 Task: Create "Repository Insights" reports for analytics.
Action: Mouse moved to (867, 58)
Screenshot: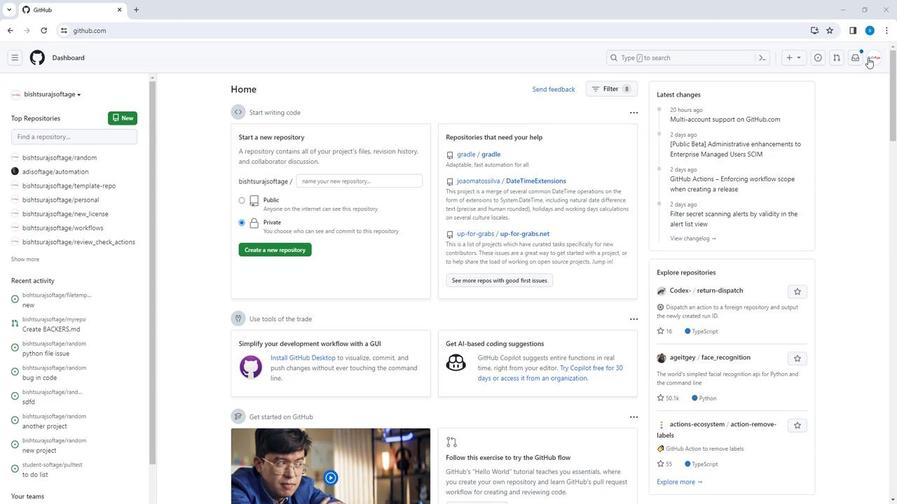 
Action: Mouse pressed left at (867, 58)
Screenshot: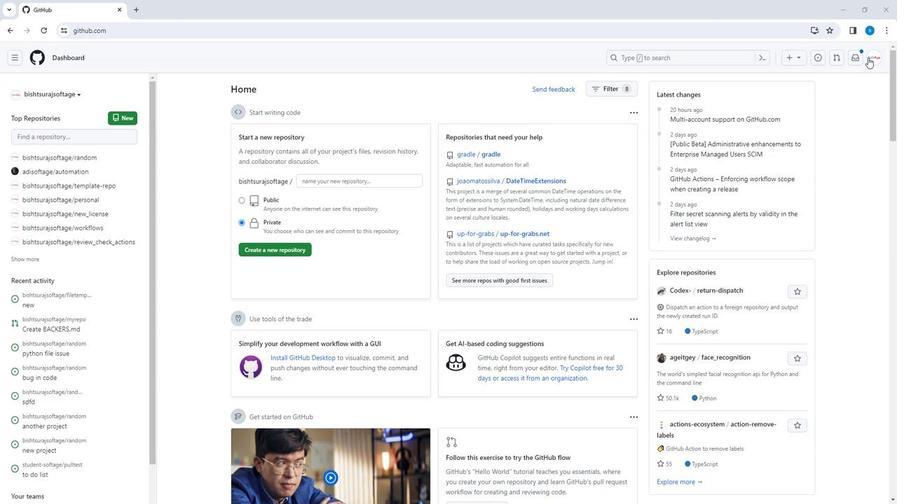 
Action: Mouse moved to (818, 143)
Screenshot: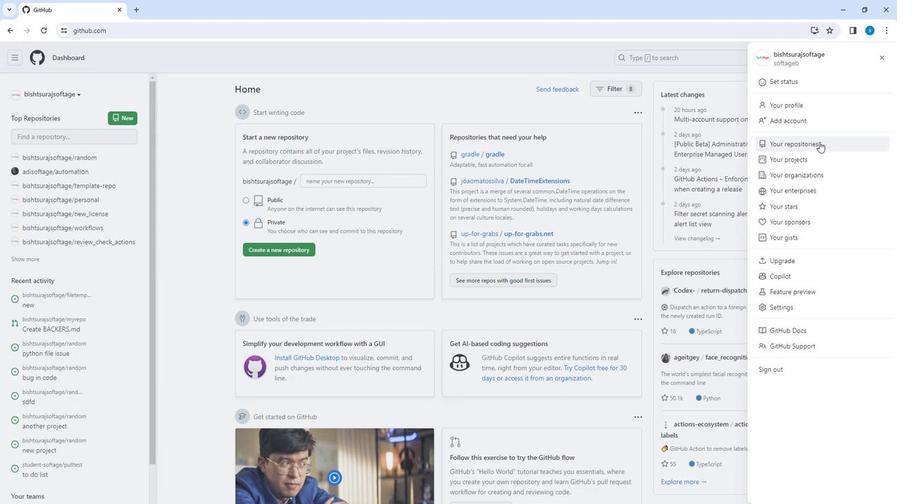 
Action: Mouse pressed left at (818, 143)
Screenshot: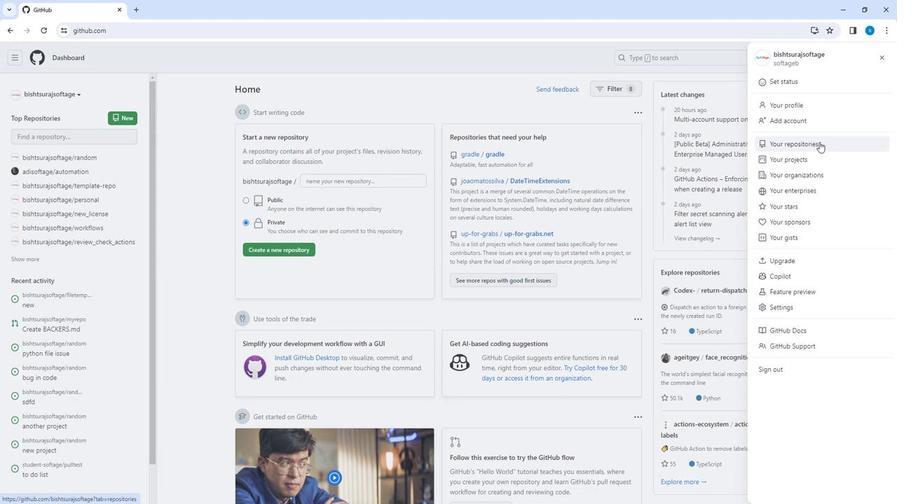 
Action: Mouse moved to (751, 279)
Screenshot: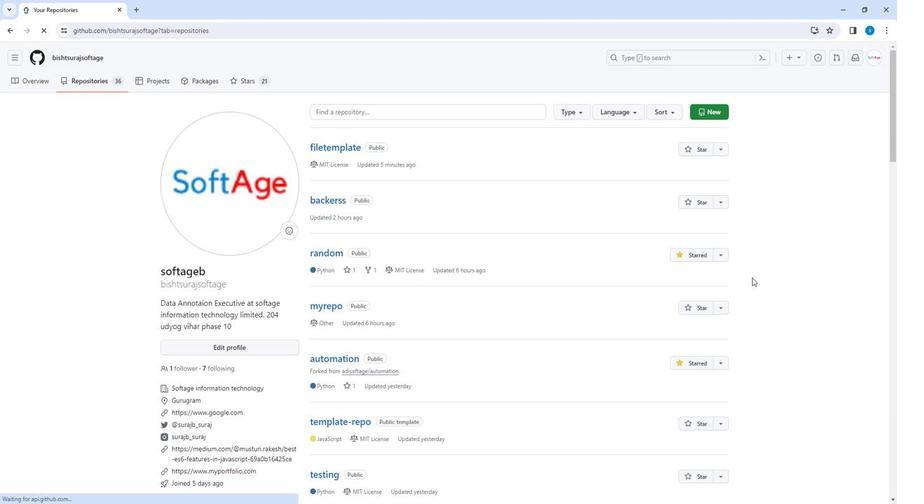 
Action: Mouse scrolled (751, 279) with delta (0, 0)
Screenshot: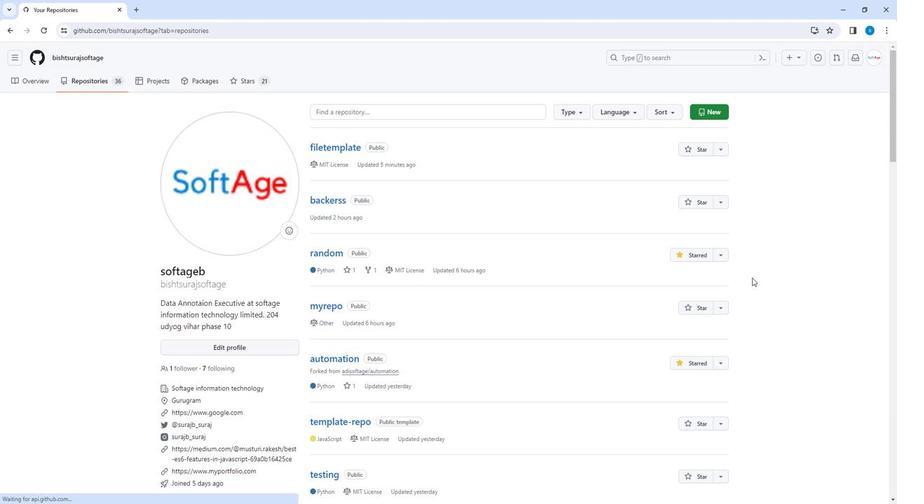 
Action: Mouse scrolled (751, 279) with delta (0, 0)
Screenshot: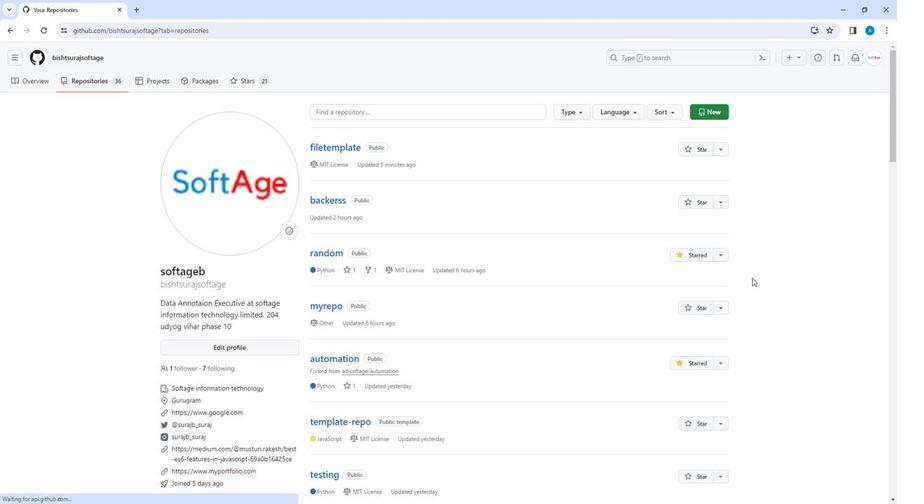 
Action: Mouse scrolled (751, 279) with delta (0, 0)
Screenshot: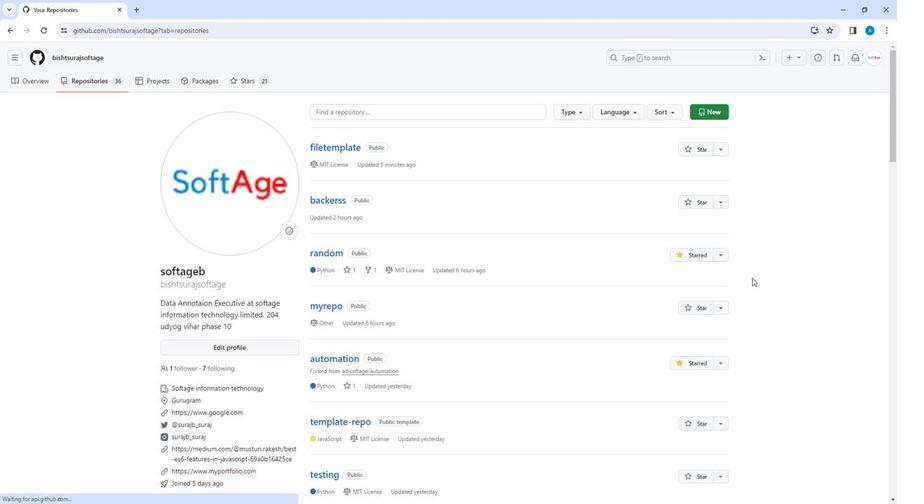 
Action: Mouse moved to (752, 281)
Screenshot: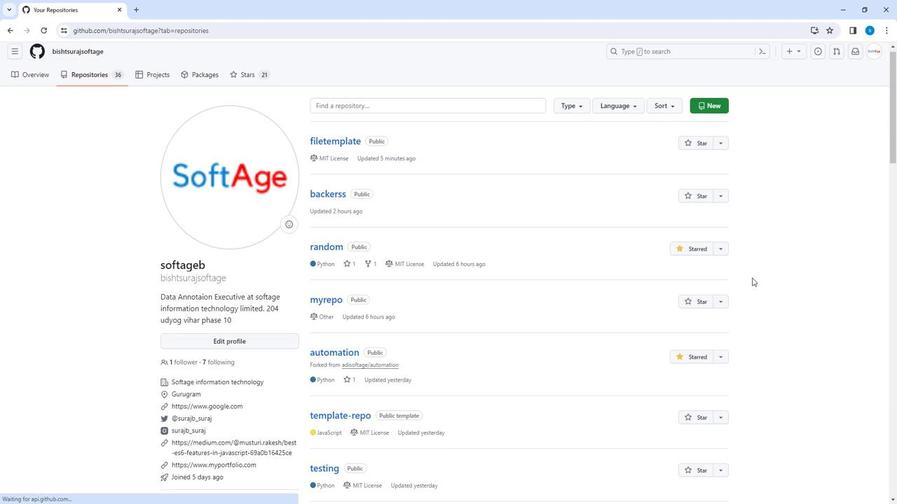 
Action: Mouse scrolled (752, 280) with delta (0, 0)
Screenshot: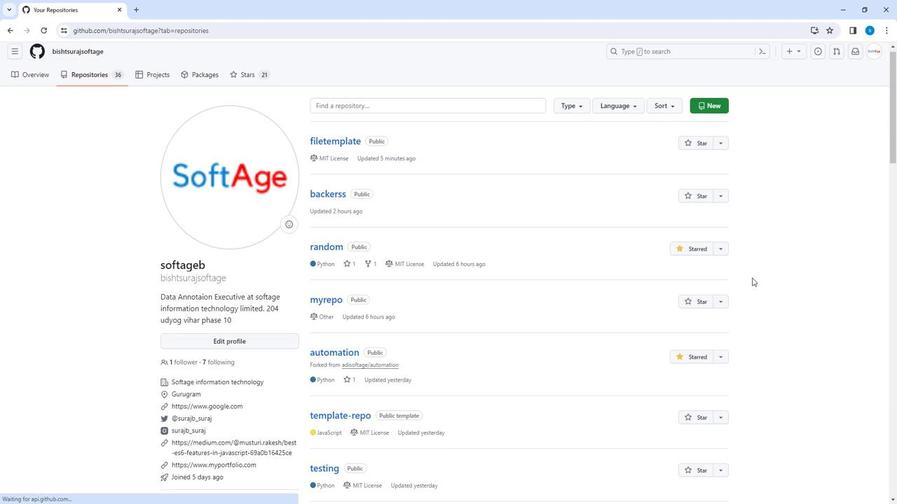 
Action: Mouse moved to (752, 281)
Screenshot: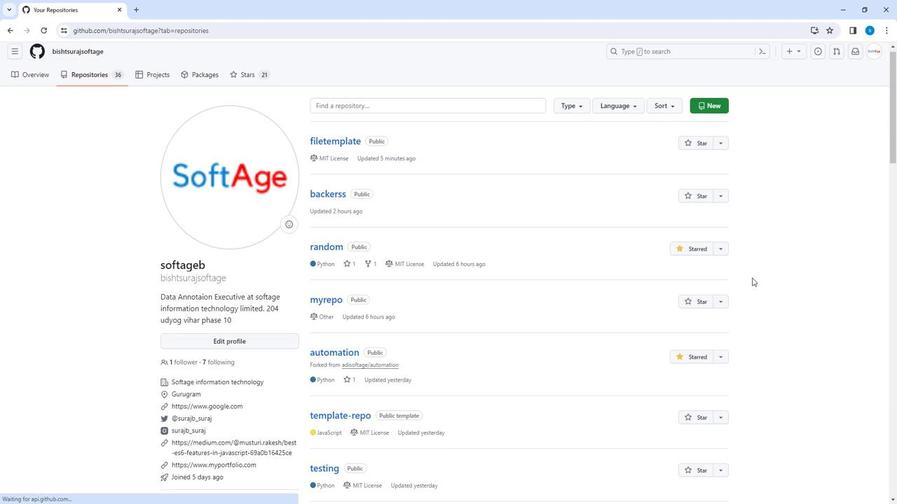 
Action: Mouse scrolled (752, 280) with delta (0, 0)
Screenshot: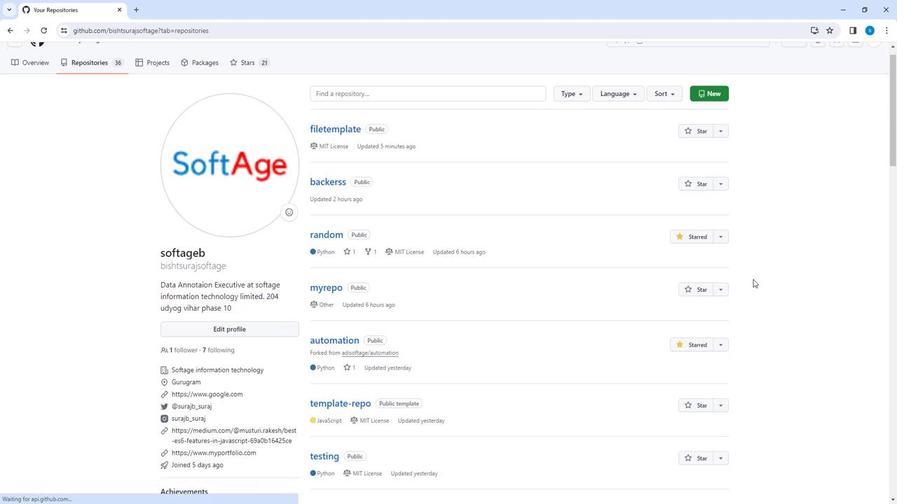 
Action: Mouse scrolled (752, 280) with delta (0, 0)
Screenshot: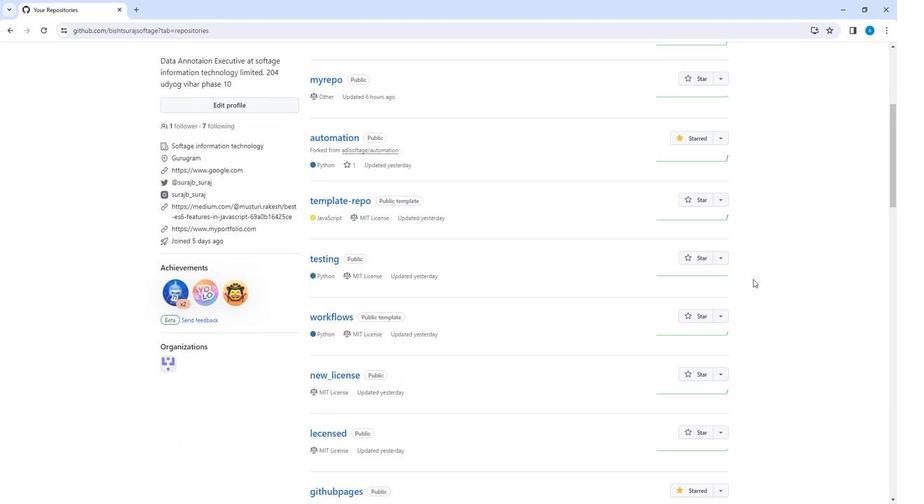 
Action: Mouse scrolled (752, 280) with delta (0, 0)
Screenshot: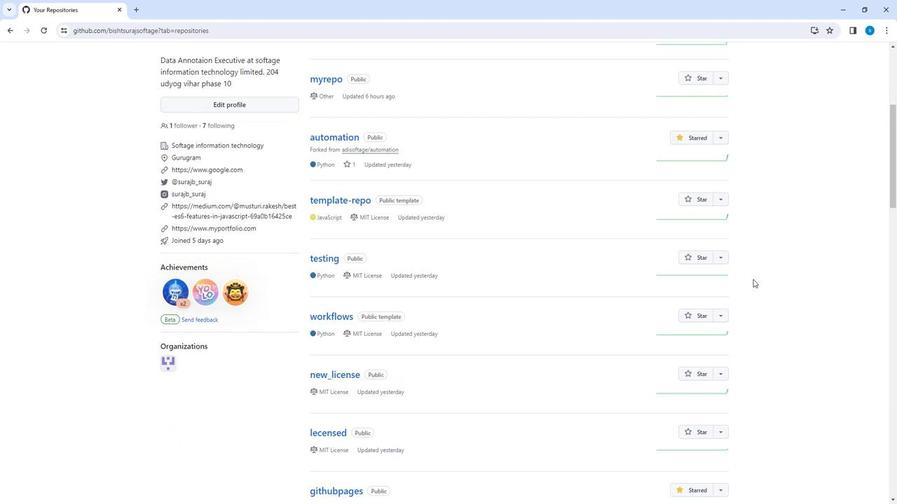 
Action: Mouse moved to (752, 282)
Screenshot: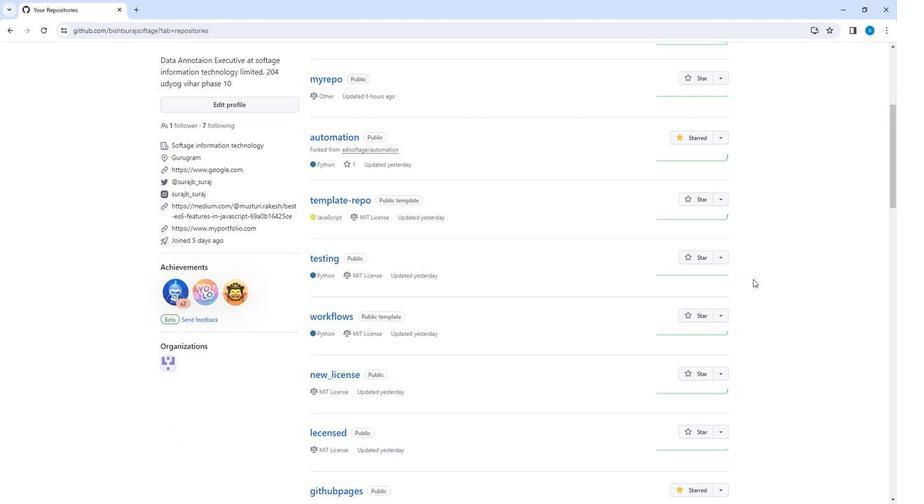 
Action: Mouse scrolled (752, 281) with delta (0, 0)
Screenshot: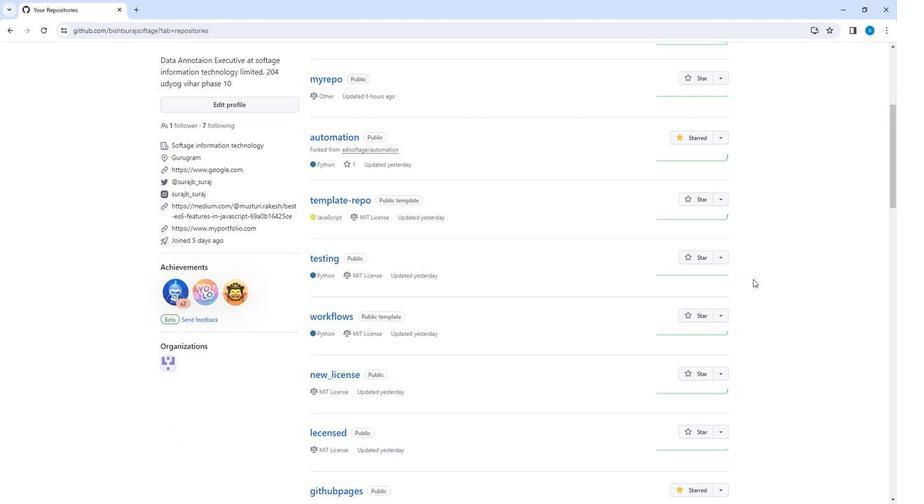 
Action: Mouse scrolled (752, 281) with delta (0, 0)
Screenshot: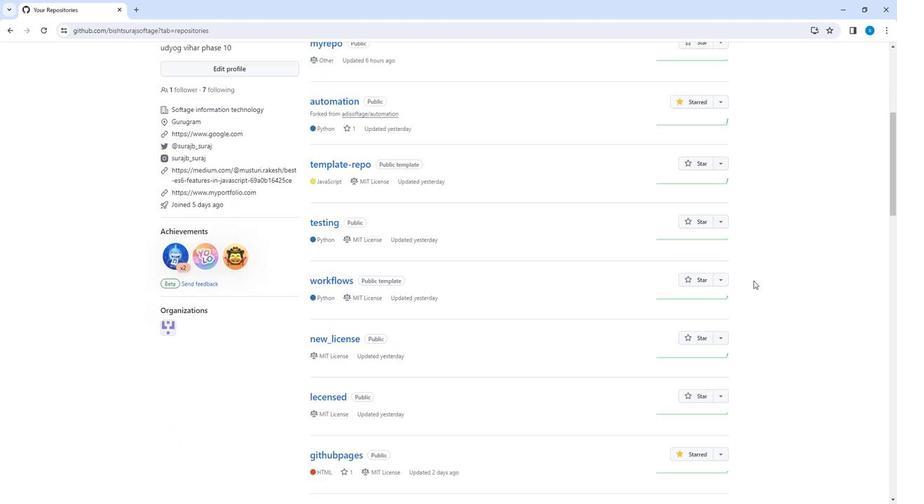 
Action: Mouse moved to (752, 282)
Screenshot: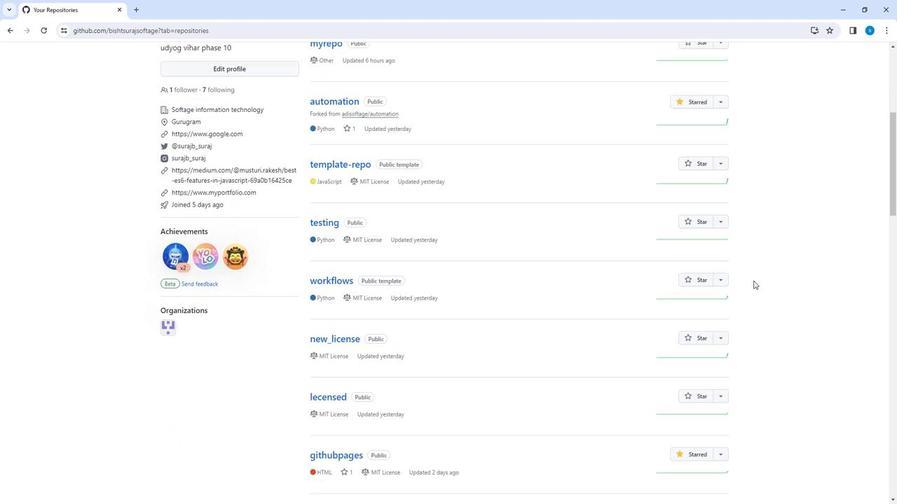 
Action: Mouse scrolled (752, 282) with delta (0, 0)
Screenshot: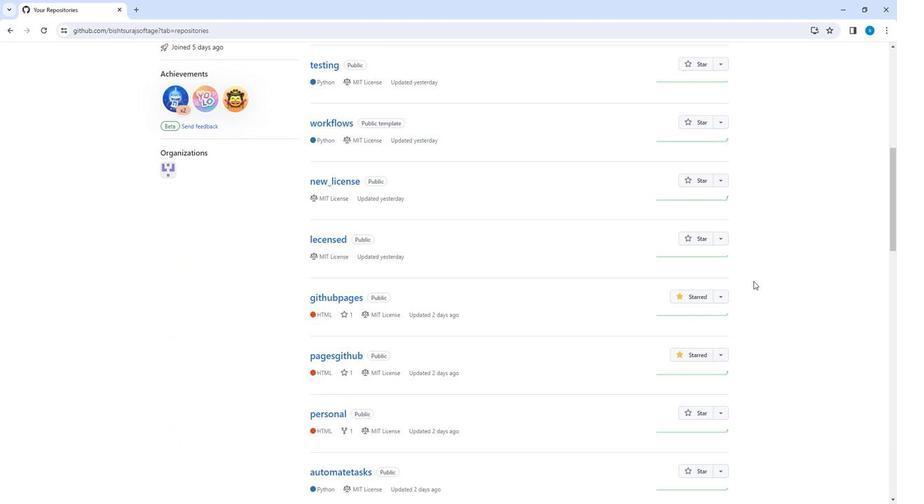 
Action: Mouse scrolled (752, 282) with delta (0, 0)
Screenshot: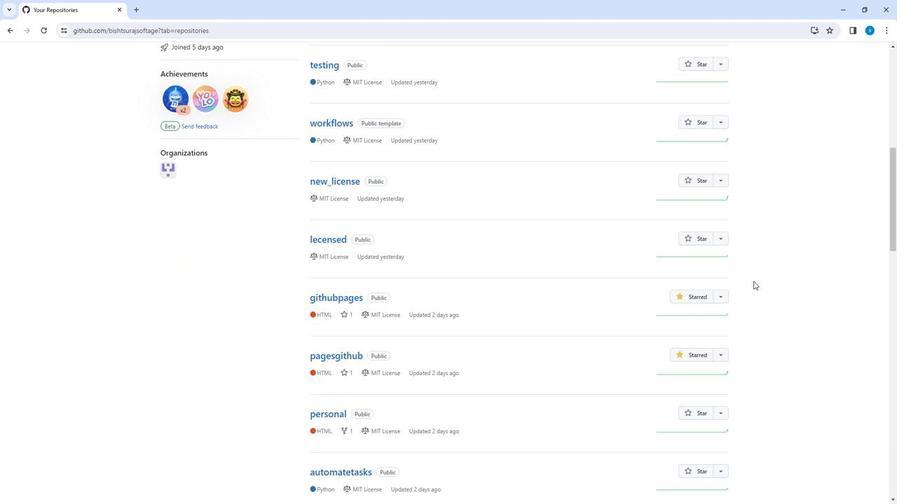 
Action: Mouse scrolled (752, 282) with delta (0, 0)
Screenshot: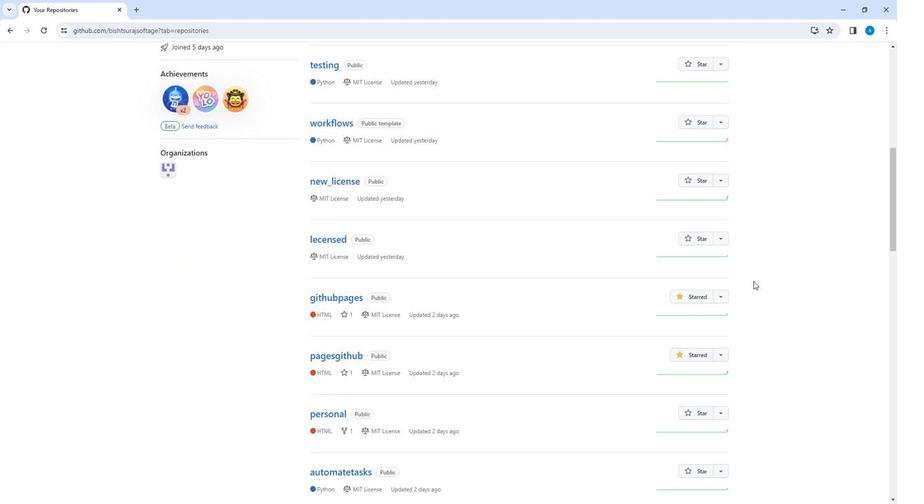 
Action: Mouse scrolled (752, 282) with delta (0, 0)
Screenshot: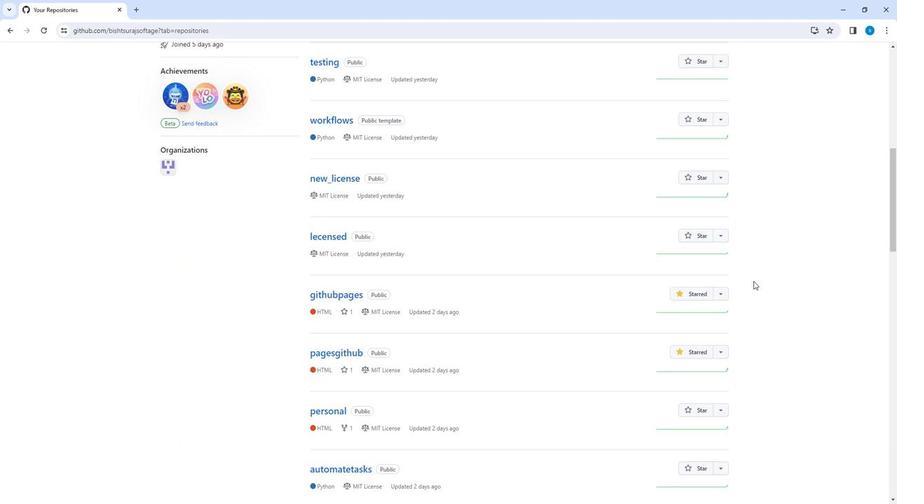 
Action: Mouse scrolled (752, 282) with delta (0, 0)
Screenshot: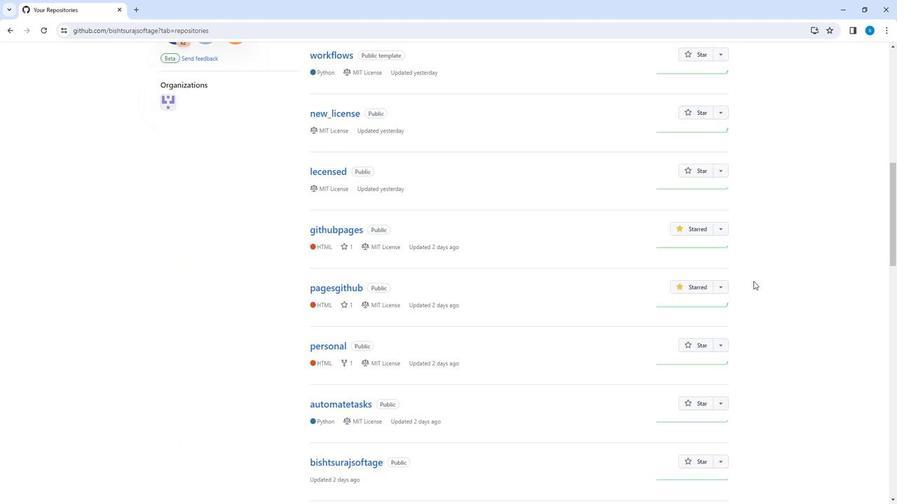 
Action: Mouse scrolled (752, 282) with delta (0, 0)
Screenshot: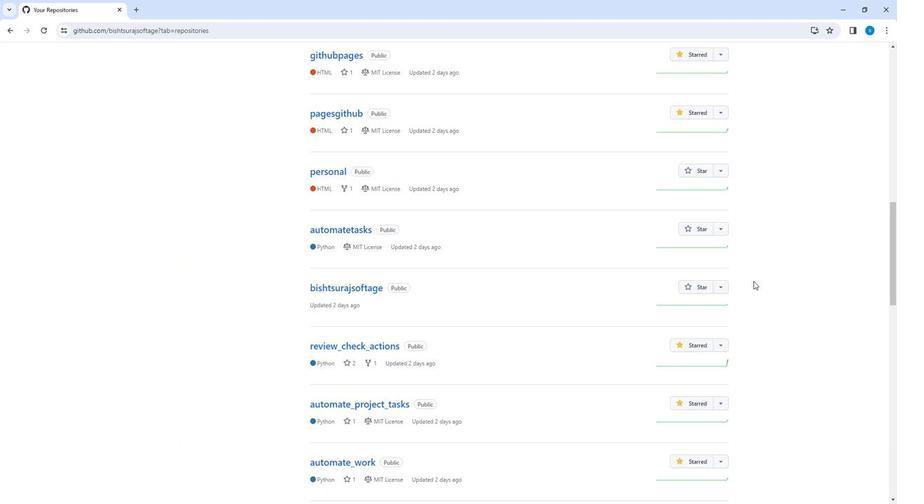 
Action: Mouse scrolled (752, 282) with delta (0, 0)
Screenshot: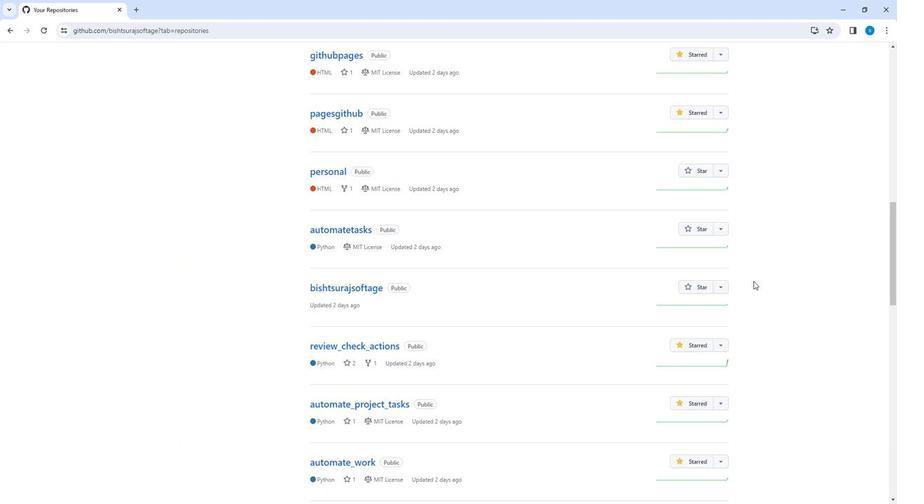 
Action: Mouse scrolled (752, 282) with delta (0, 0)
Screenshot: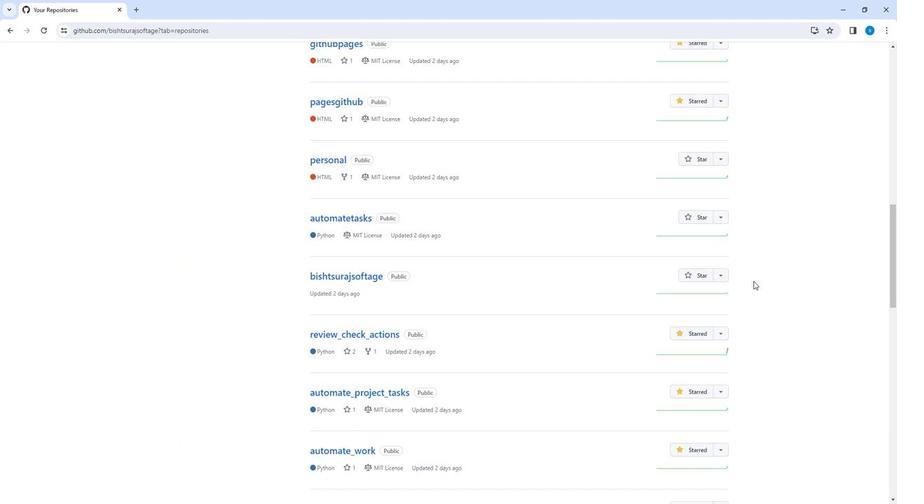 
Action: Mouse scrolled (752, 282) with delta (0, 0)
Screenshot: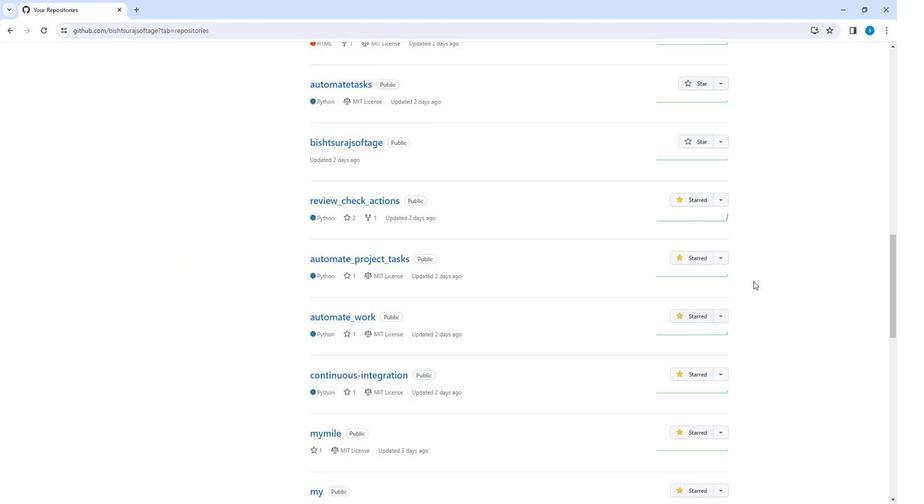
Action: Mouse scrolled (752, 282) with delta (0, 0)
Screenshot: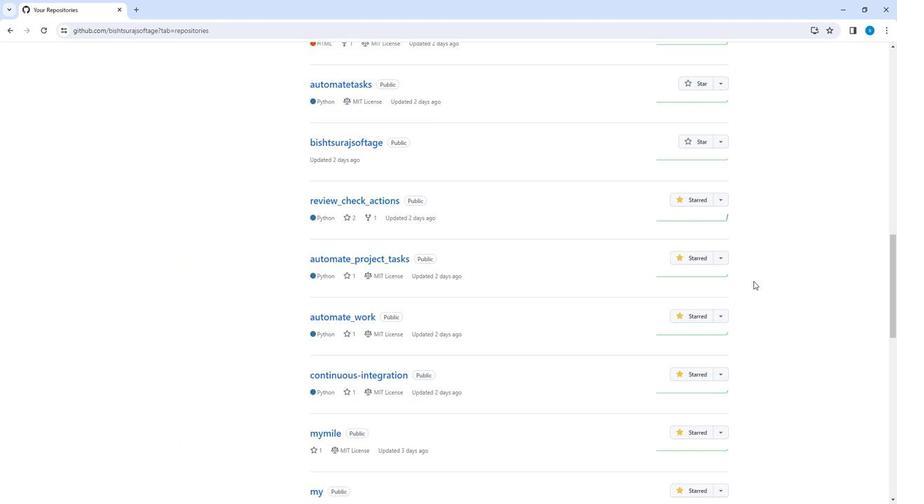 
Action: Mouse scrolled (752, 282) with delta (0, 0)
Screenshot: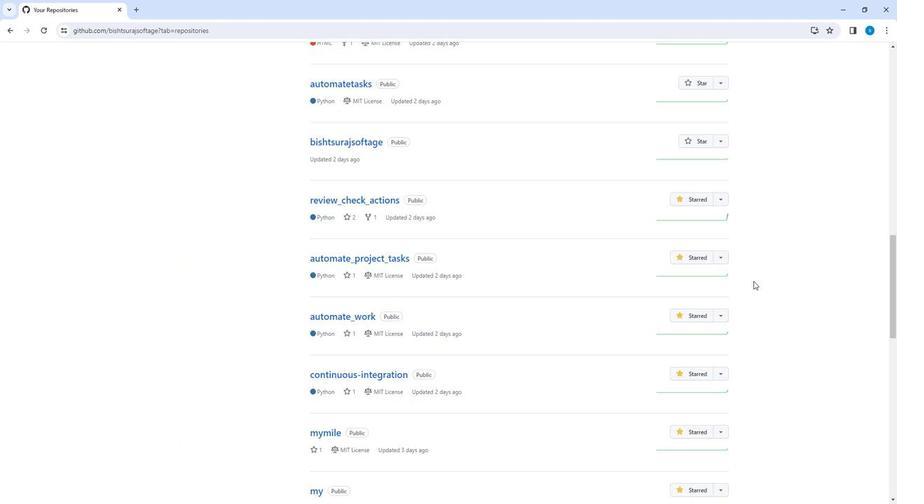 
Action: Mouse scrolled (752, 282) with delta (0, 0)
Screenshot: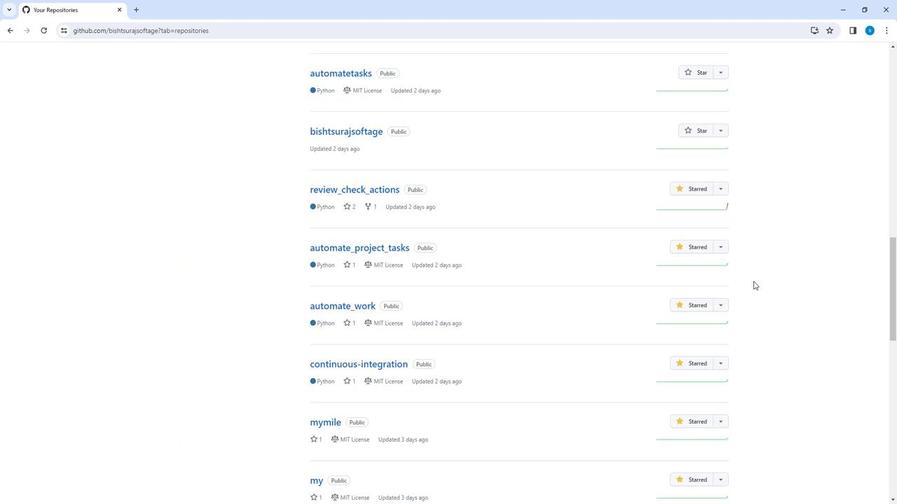 
Action: Mouse scrolled (752, 282) with delta (0, 0)
Screenshot: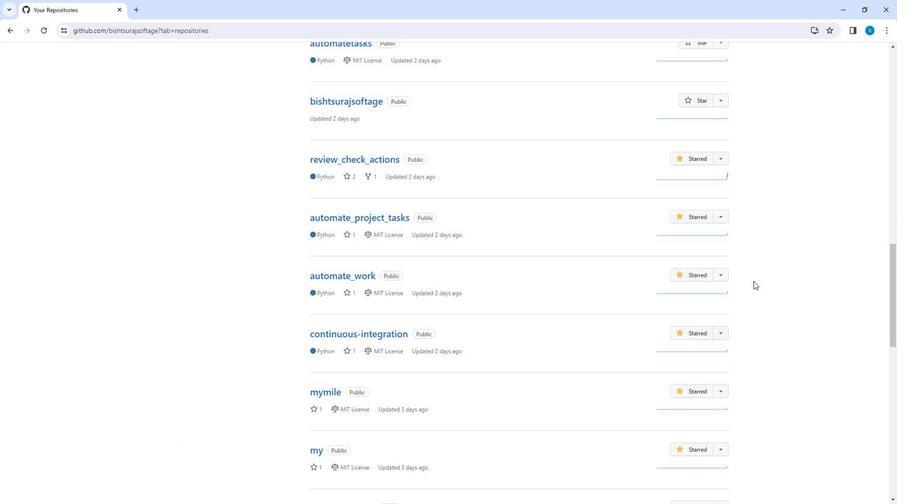 
Action: Mouse scrolled (752, 282) with delta (0, 0)
Screenshot: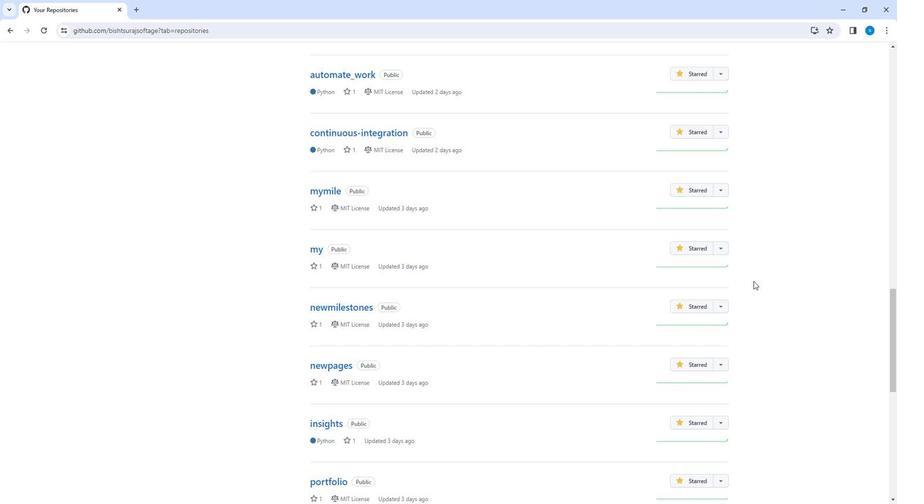 
Action: Mouse scrolled (752, 282) with delta (0, 0)
Screenshot: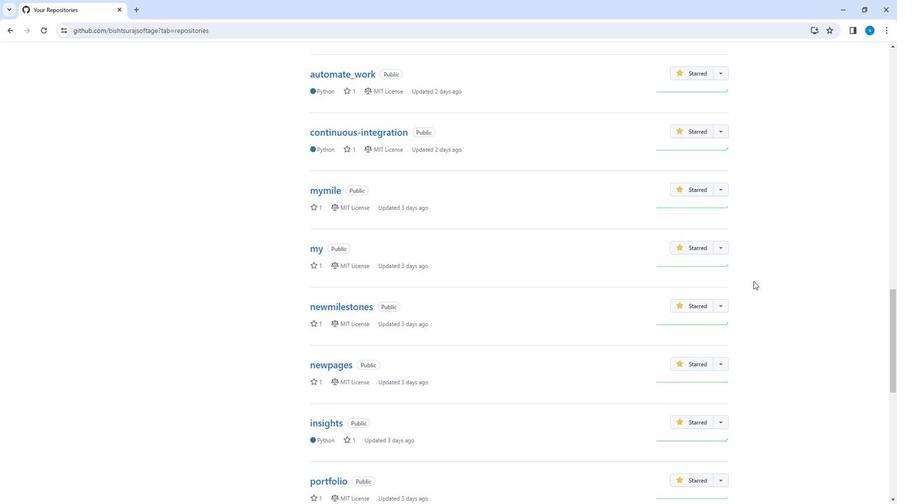 
Action: Mouse scrolled (752, 282) with delta (0, 0)
Screenshot: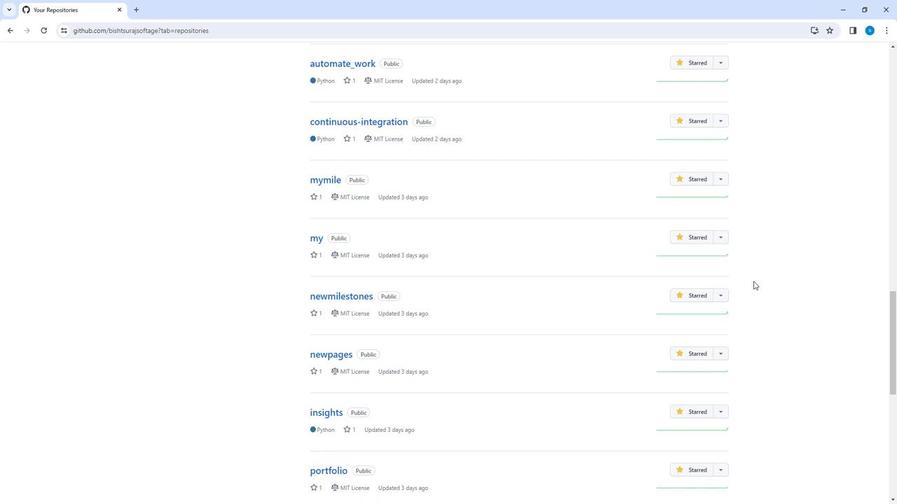 
Action: Mouse scrolled (752, 282) with delta (0, 0)
Screenshot: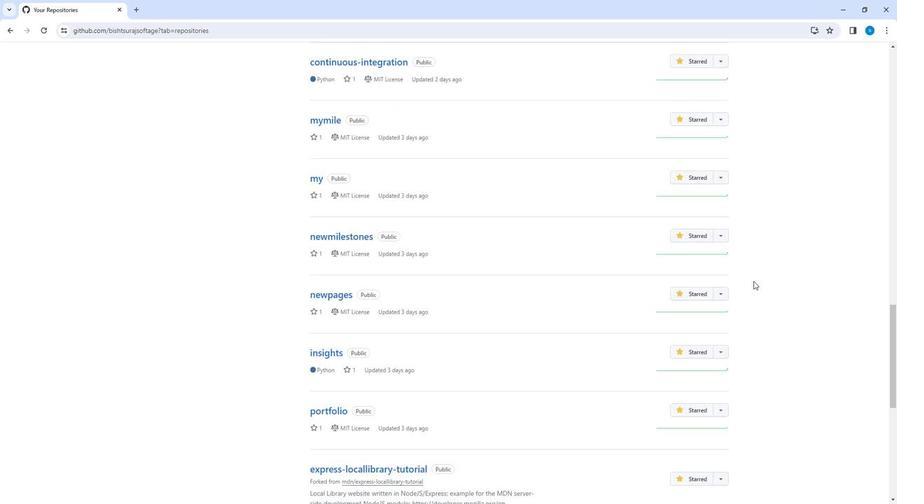 
Action: Mouse scrolled (752, 282) with delta (0, 0)
Screenshot: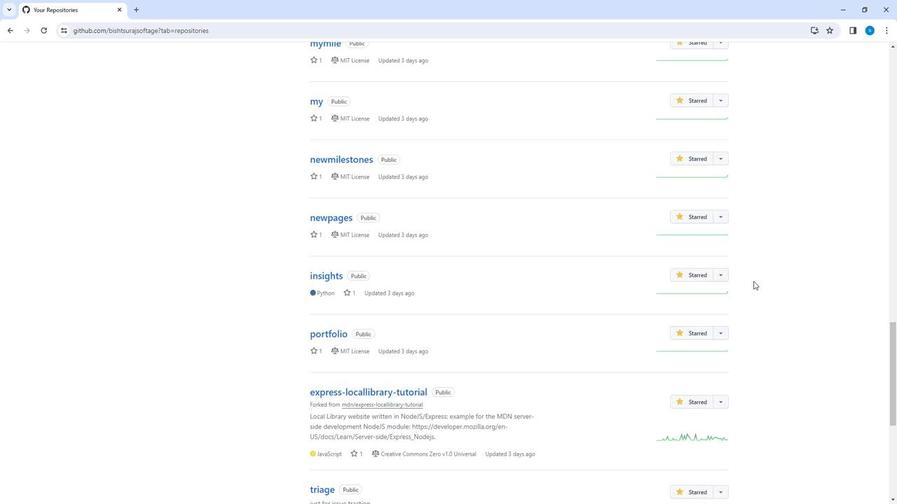 
Action: Mouse scrolled (752, 282) with delta (0, 0)
Screenshot: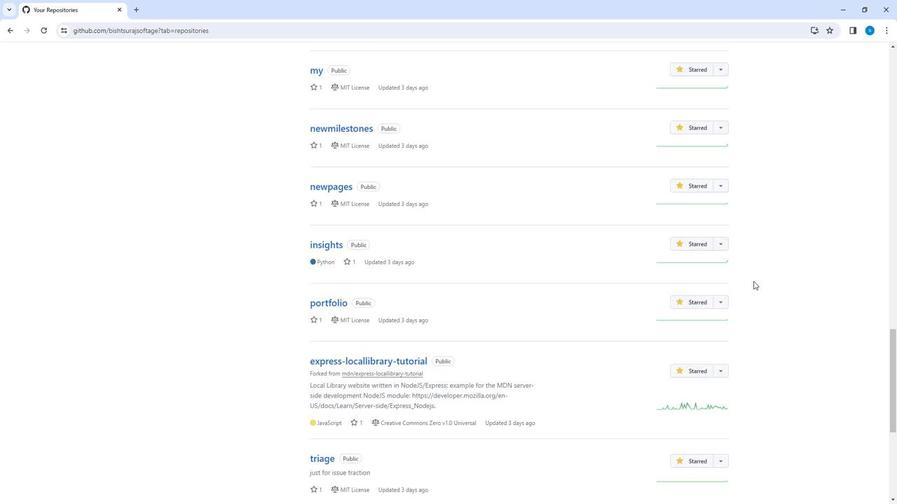 
Action: Mouse moved to (389, 248)
Screenshot: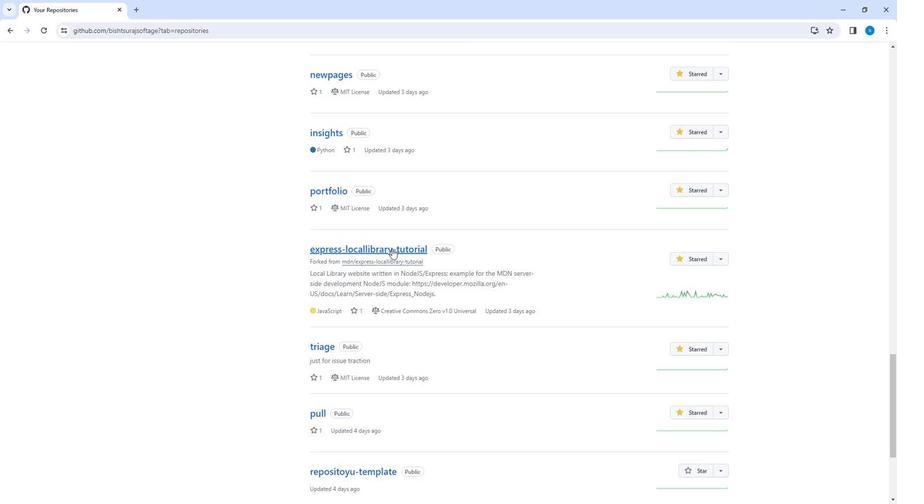 
Action: Mouse pressed left at (389, 248)
Screenshot: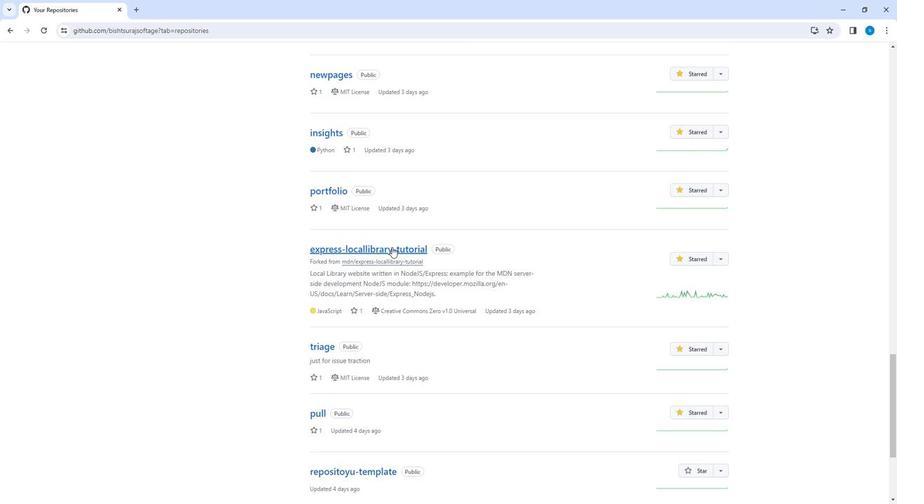 
Action: Mouse moved to (350, 84)
Screenshot: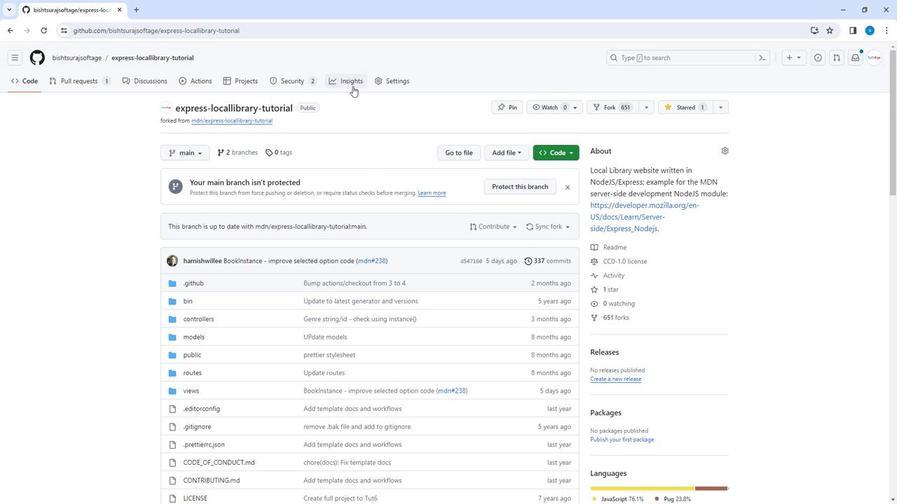 
Action: Mouse pressed left at (350, 84)
Screenshot: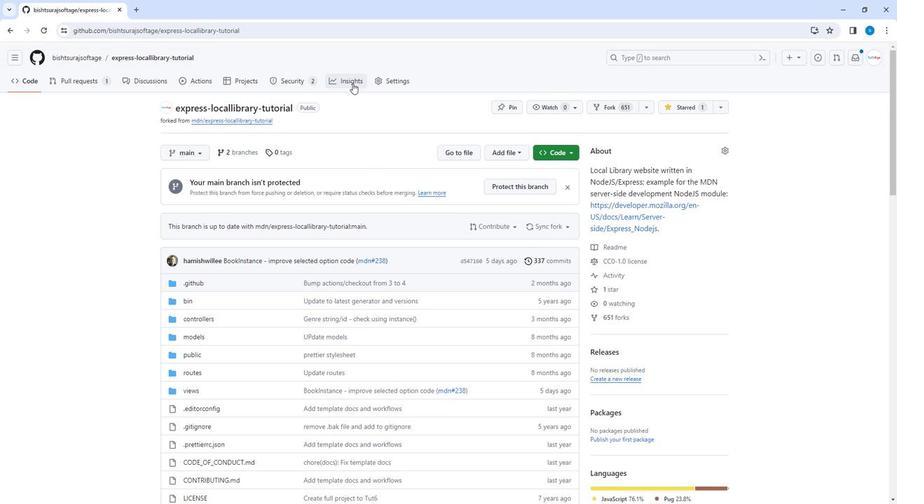 
Action: Mouse moved to (691, 112)
Screenshot: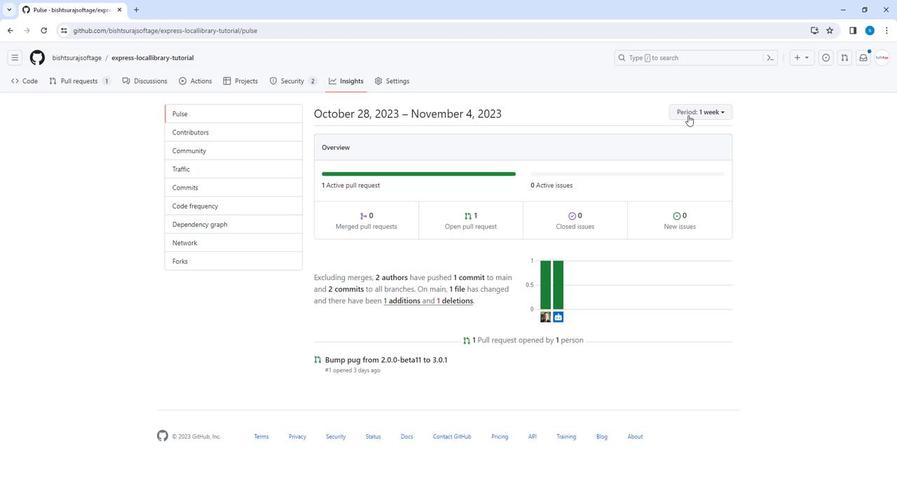 
Action: Mouse pressed left at (691, 112)
Screenshot: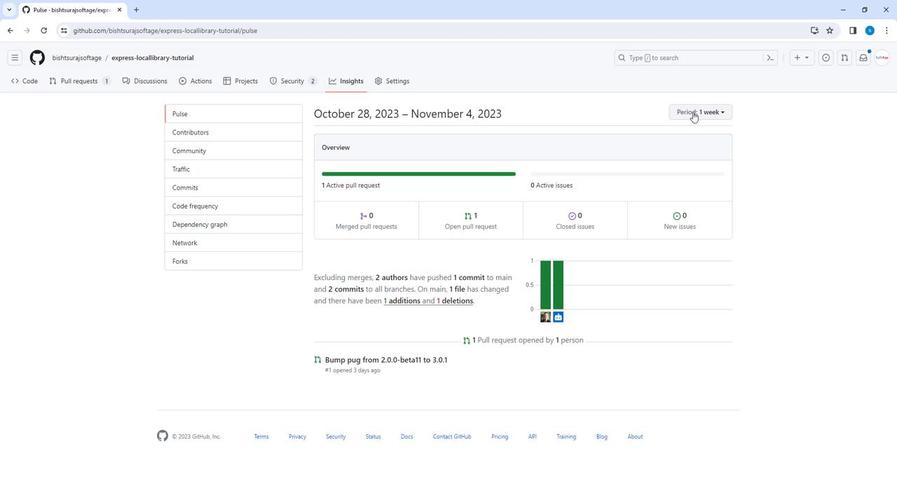 
Action: Mouse moved to (664, 141)
Screenshot: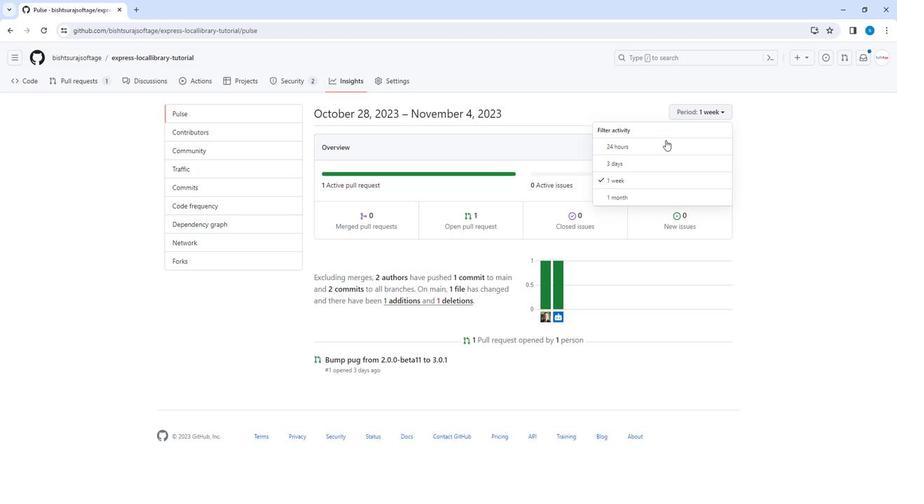 
Action: Mouse pressed left at (664, 141)
Screenshot: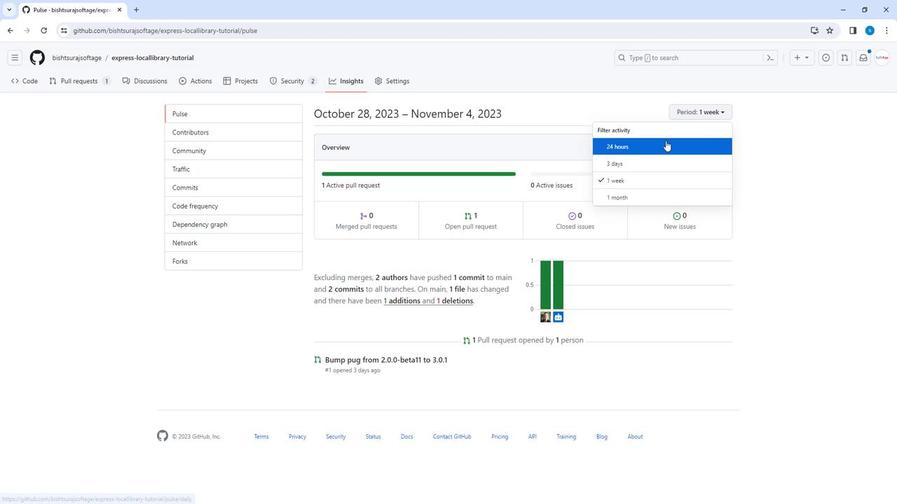 
Action: Mouse moved to (708, 114)
Screenshot: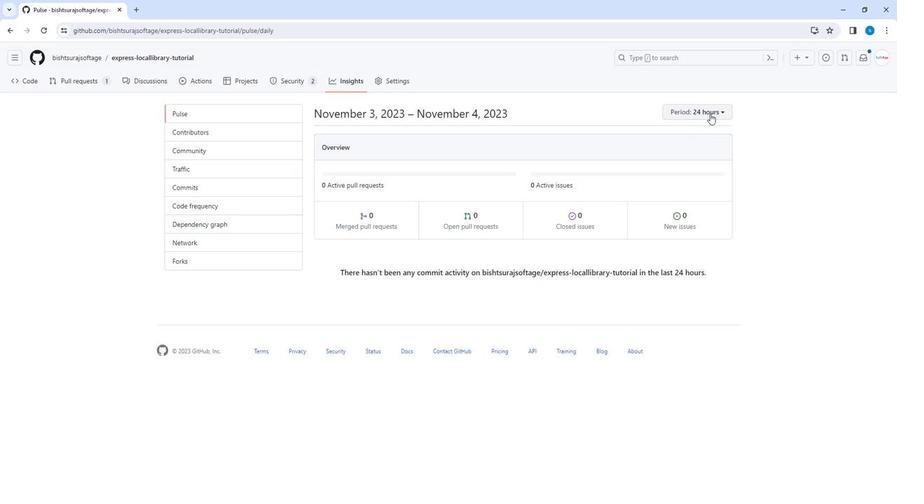 
Action: Mouse pressed left at (708, 114)
Screenshot: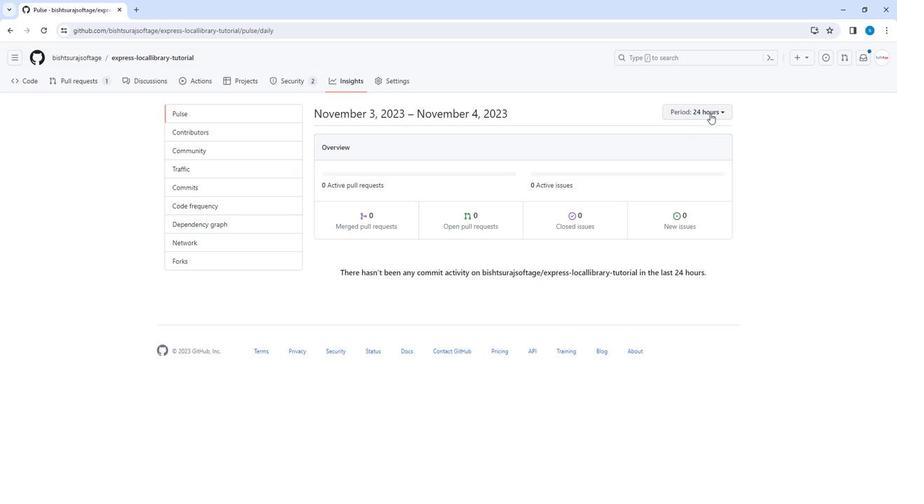 
Action: Mouse moved to (672, 157)
Screenshot: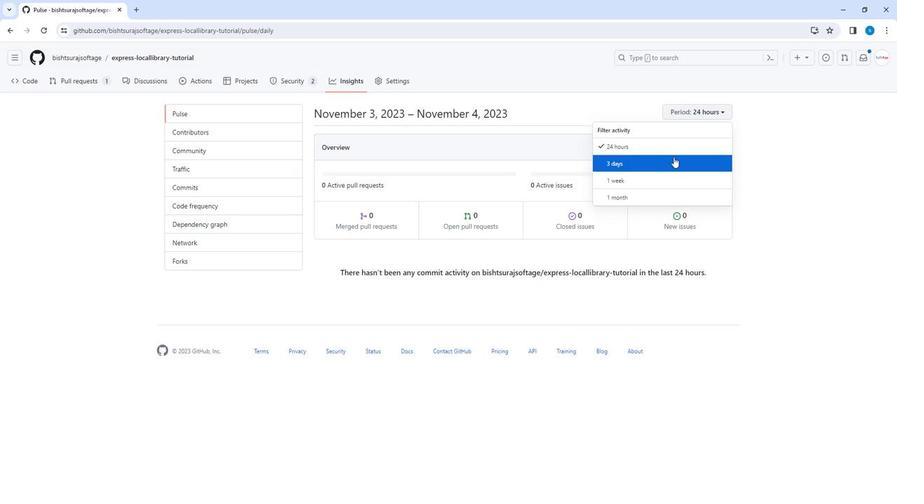
Action: Mouse pressed left at (672, 157)
Screenshot: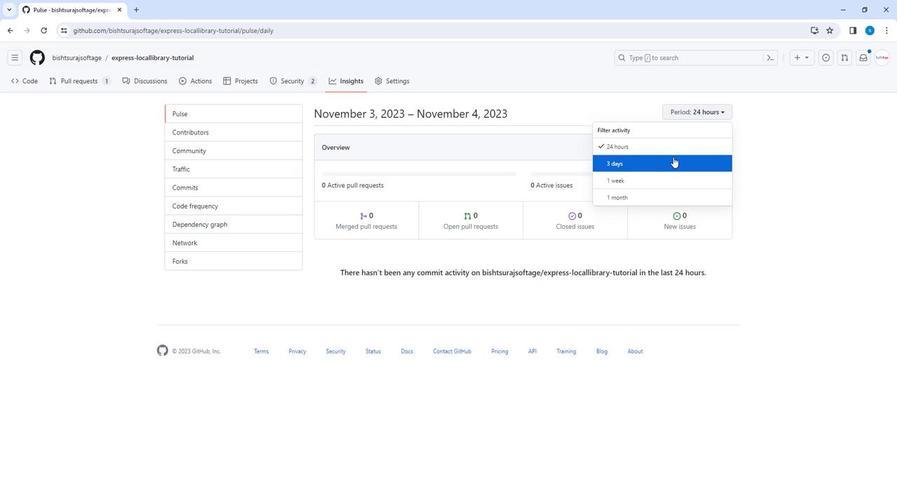 
Action: Mouse moved to (705, 112)
Screenshot: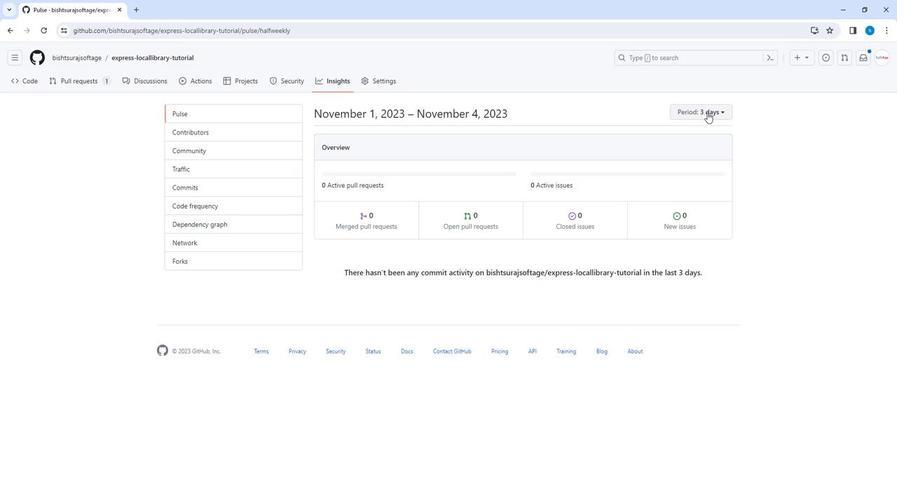 
Action: Mouse pressed left at (705, 112)
Screenshot: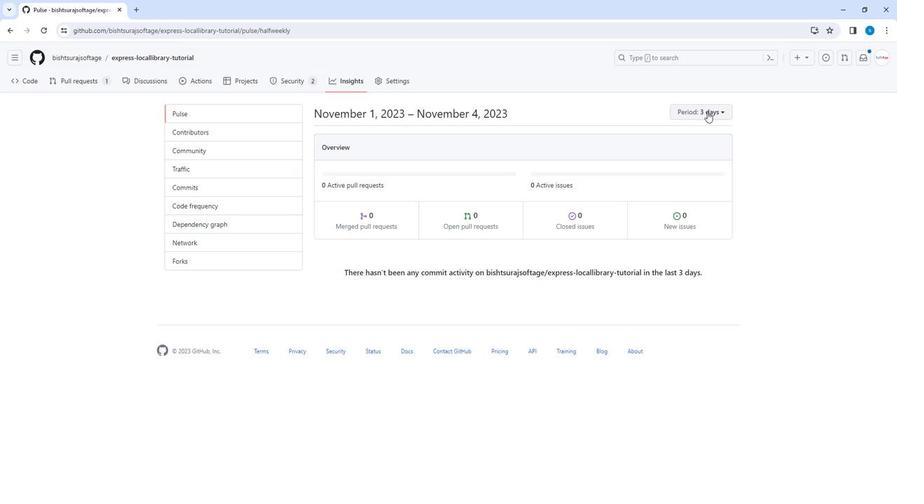 
Action: Mouse moved to (675, 196)
Screenshot: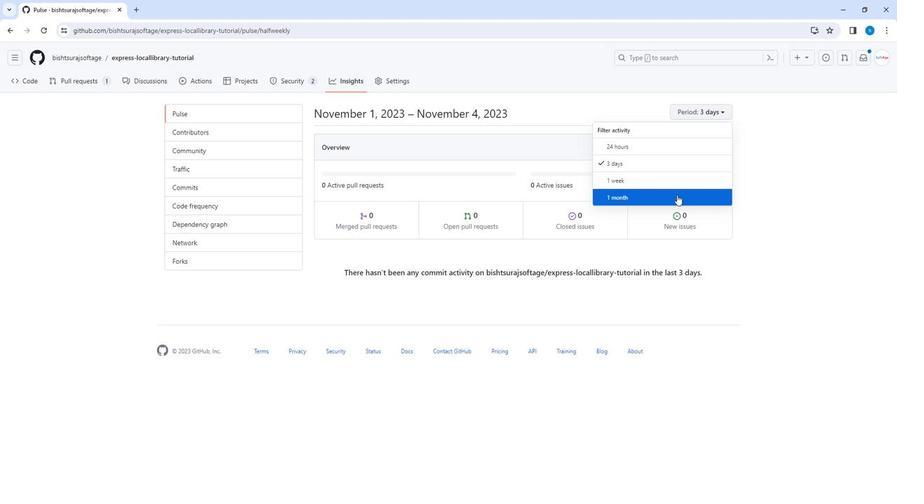 
Action: Mouse pressed left at (675, 196)
Screenshot: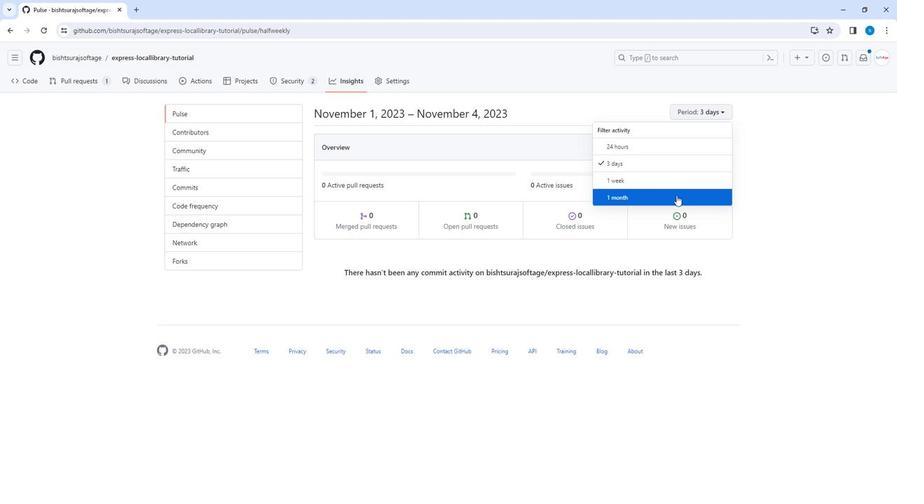 
Action: Mouse moved to (265, 135)
Screenshot: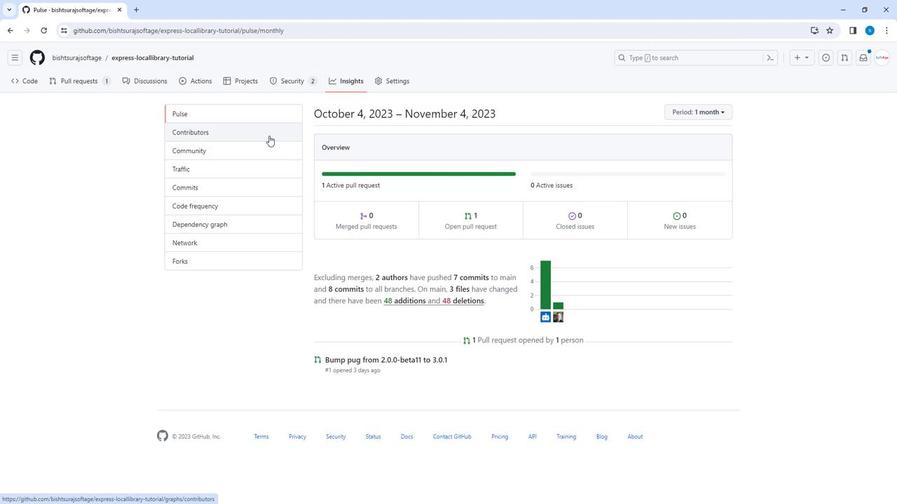 
Action: Mouse pressed left at (265, 135)
Screenshot: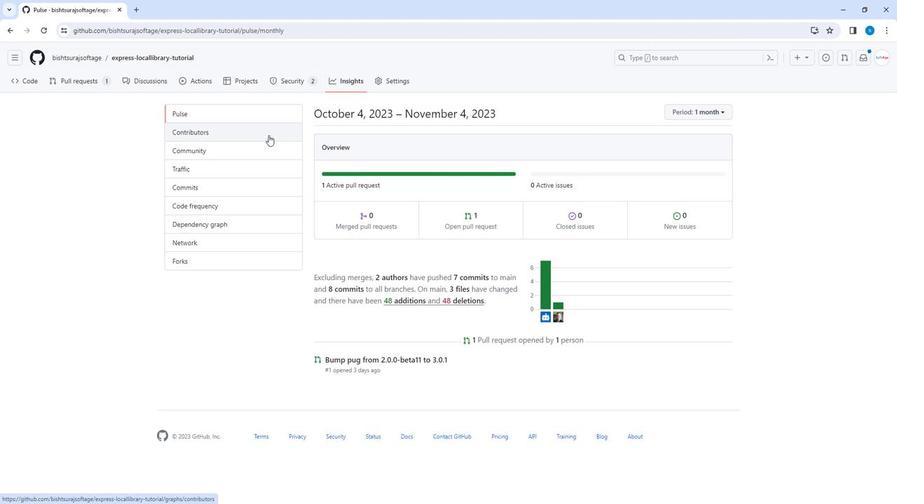 
Action: Mouse moved to (231, 155)
Screenshot: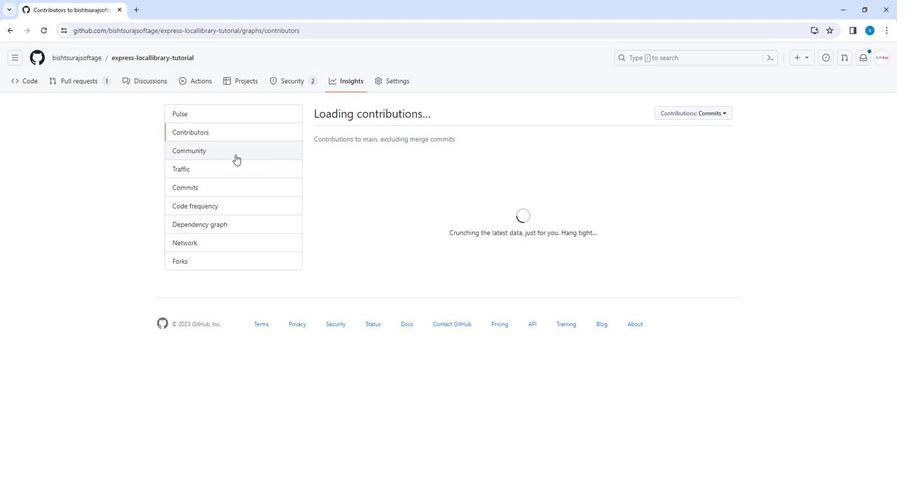 
Action: Mouse pressed left at (231, 155)
Screenshot: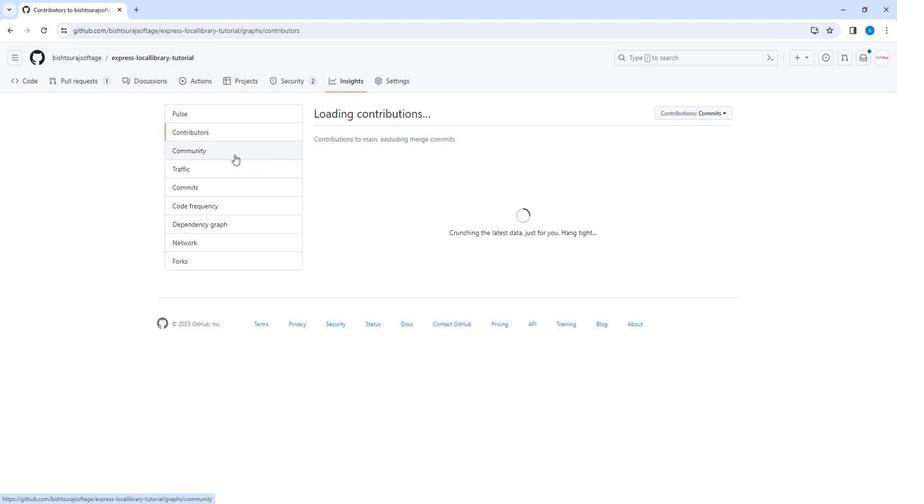 
Action: Mouse moved to (461, 200)
Screenshot: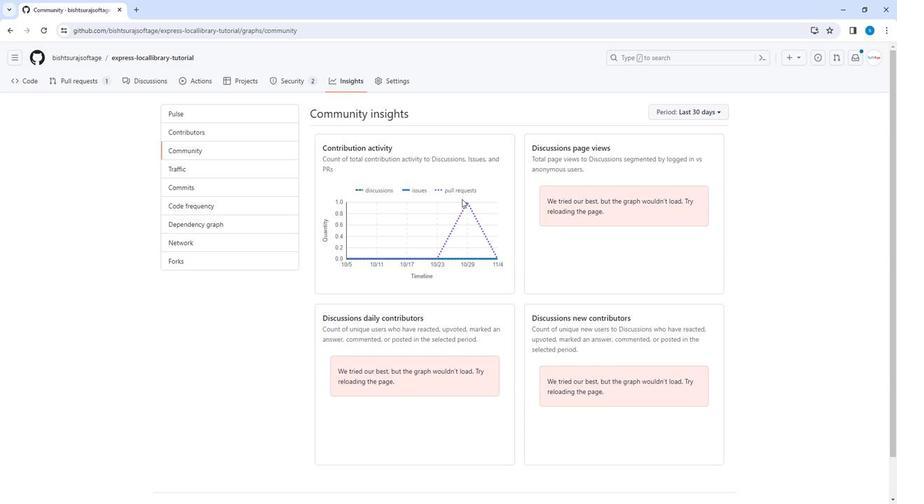 
Action: Mouse scrolled (461, 199) with delta (0, 0)
Screenshot: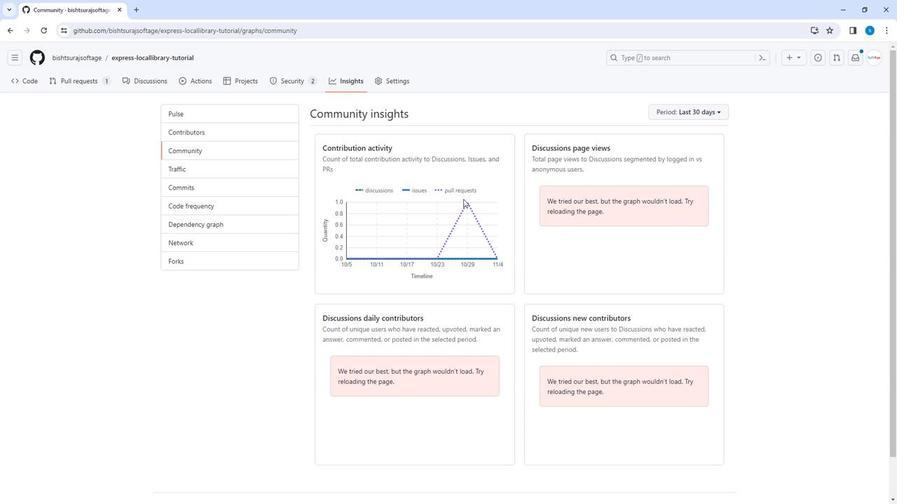 
Action: Mouse moved to (464, 199)
Screenshot: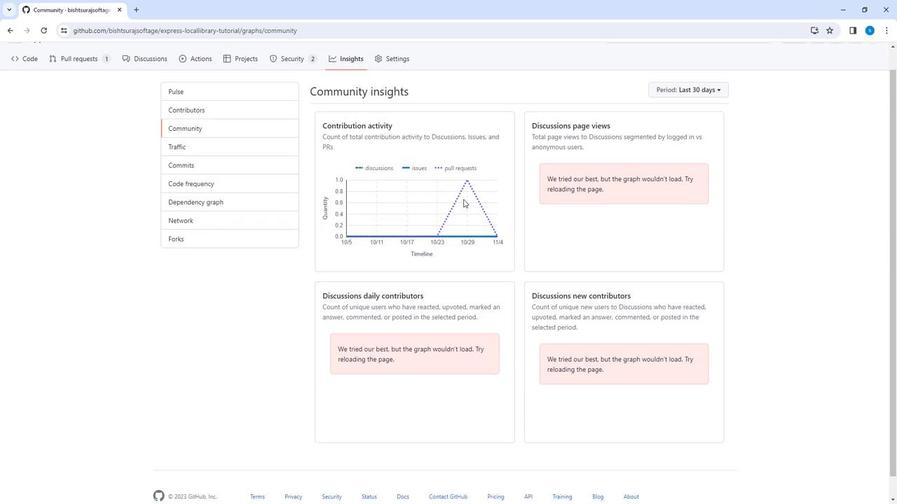 
Action: Mouse scrolled (464, 199) with delta (0, 0)
Screenshot: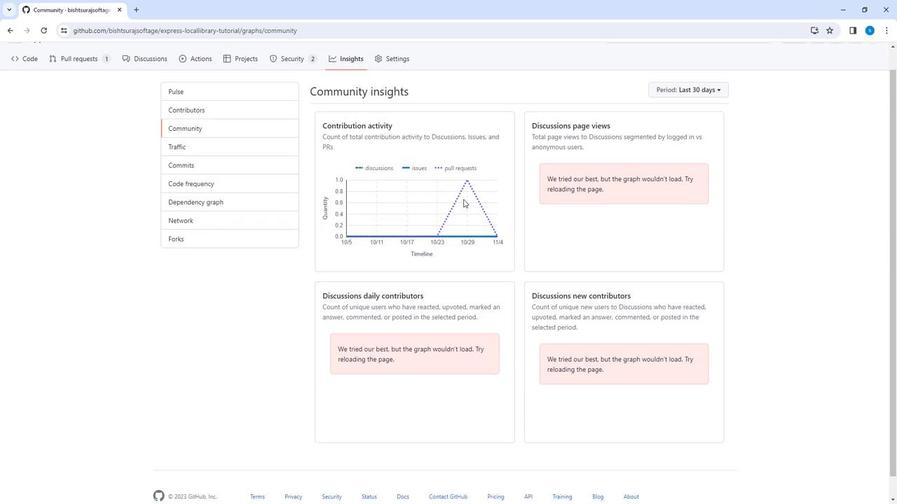 
Action: Mouse moved to (466, 199)
Screenshot: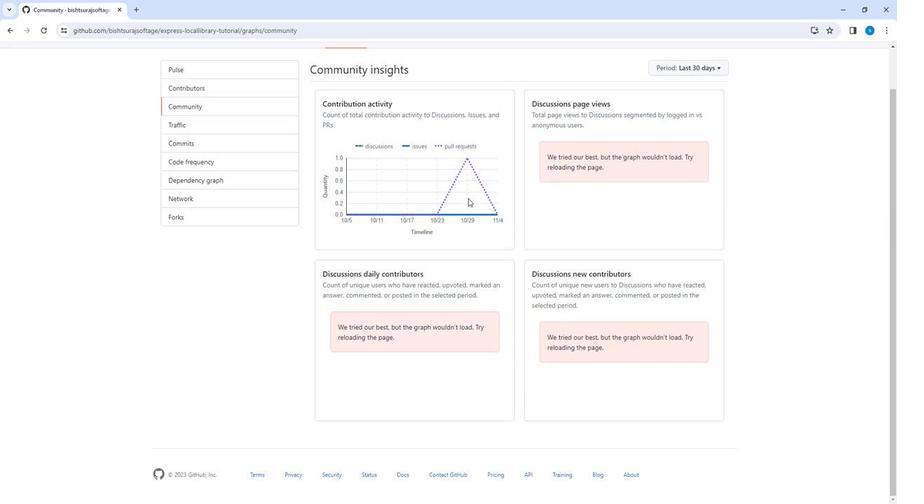 
Action: Mouse scrolled (466, 199) with delta (0, 0)
Screenshot: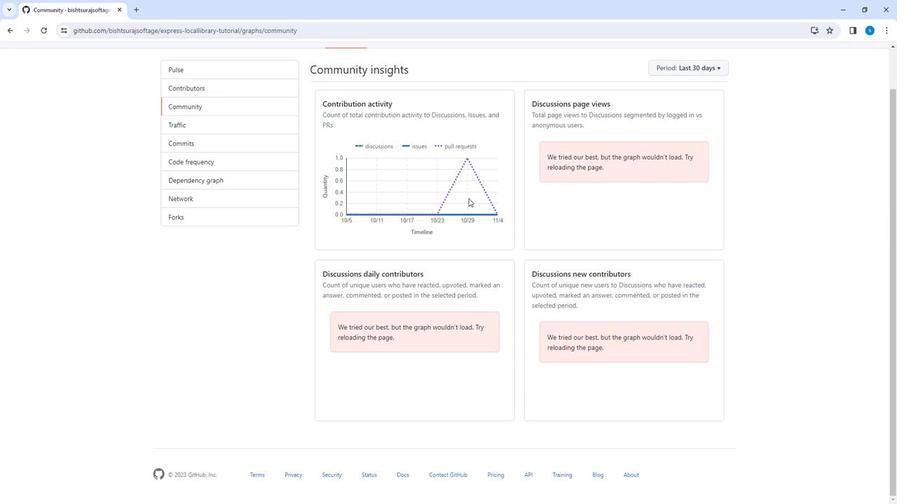 
Action: Mouse scrolled (466, 199) with delta (0, 0)
Screenshot: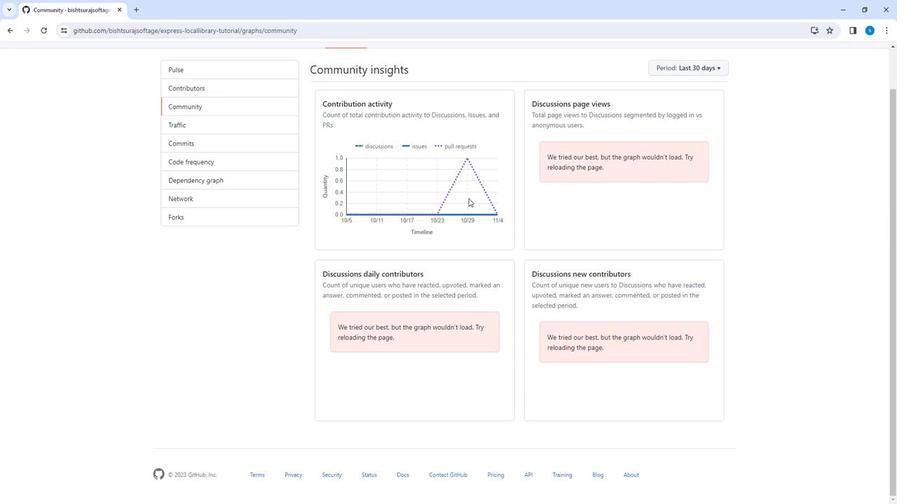 
Action: Mouse moved to (400, 221)
Screenshot: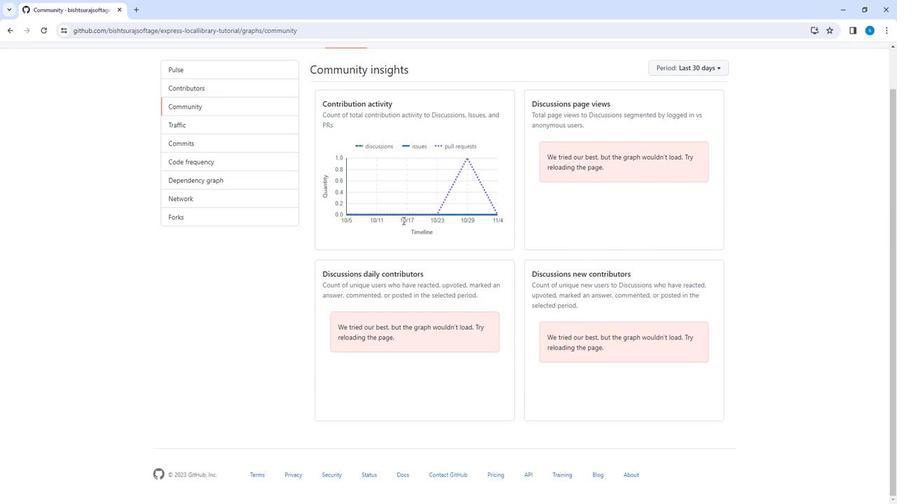 
Action: Mouse scrolled (400, 222) with delta (0, 0)
Screenshot: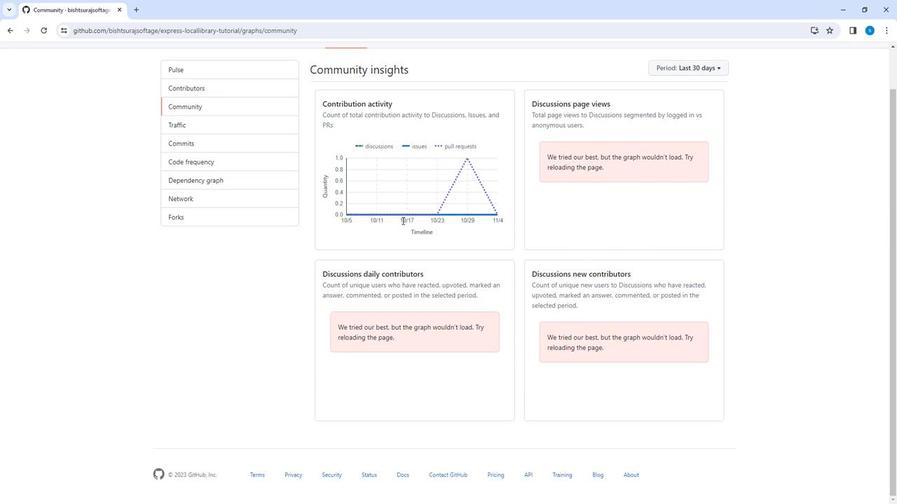 
Action: Mouse scrolled (400, 222) with delta (0, 0)
Screenshot: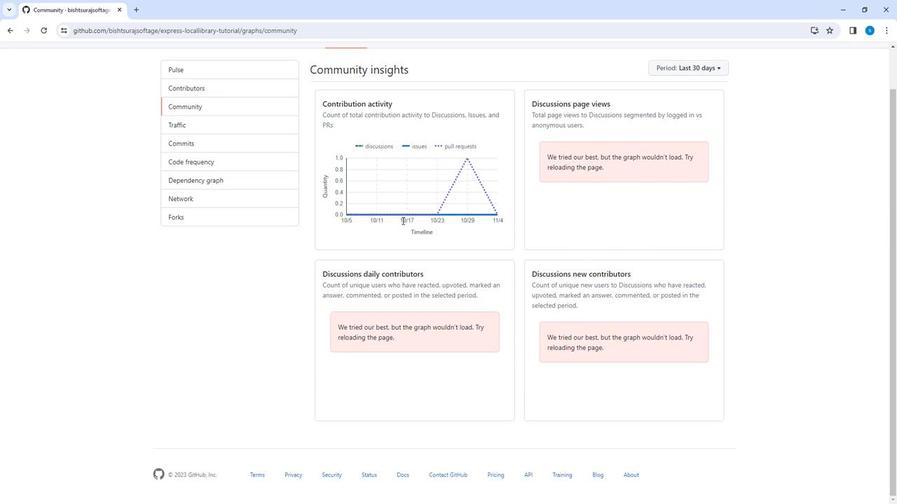 
Action: Mouse scrolled (400, 222) with delta (0, 0)
Screenshot: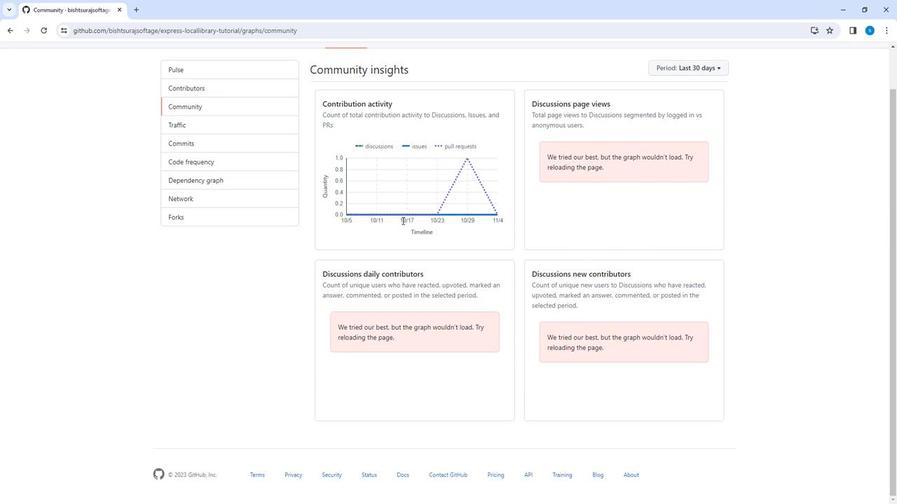 
Action: Mouse scrolled (400, 222) with delta (0, 0)
Screenshot: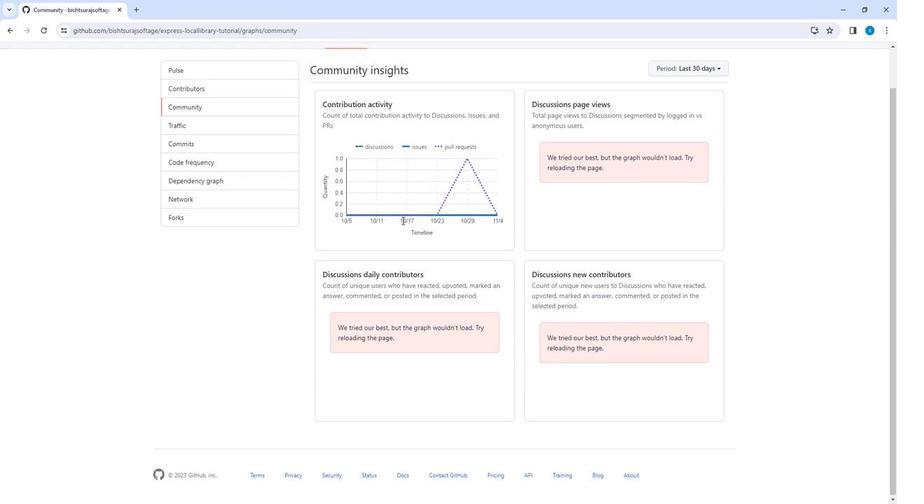 
Action: Mouse scrolled (400, 222) with delta (0, 0)
Screenshot: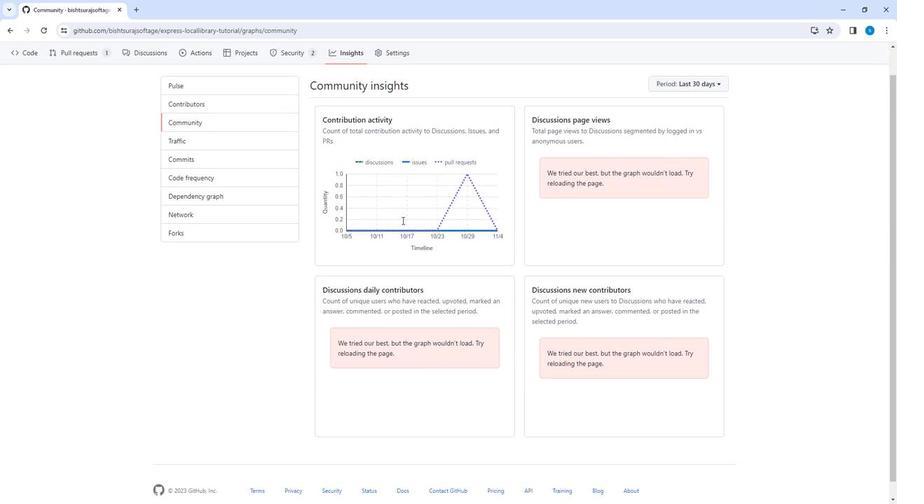 
Action: Mouse moved to (675, 113)
Screenshot: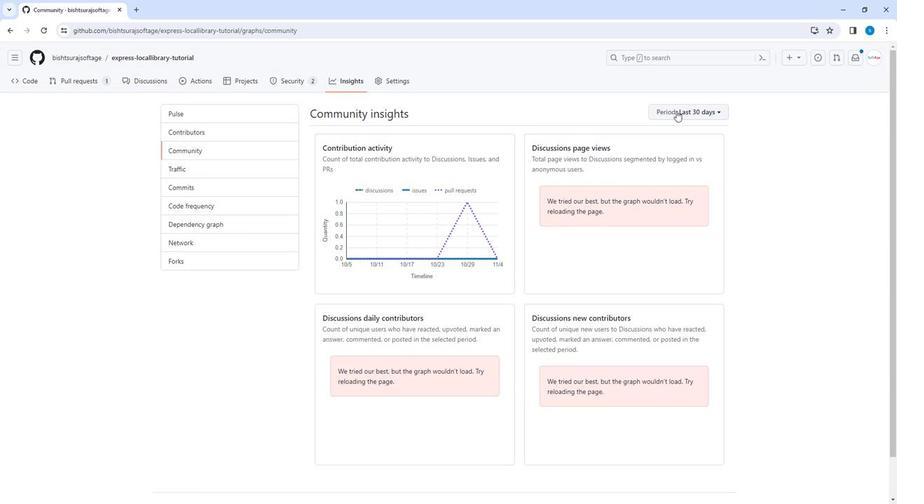 
Action: Mouse pressed left at (675, 113)
Screenshot: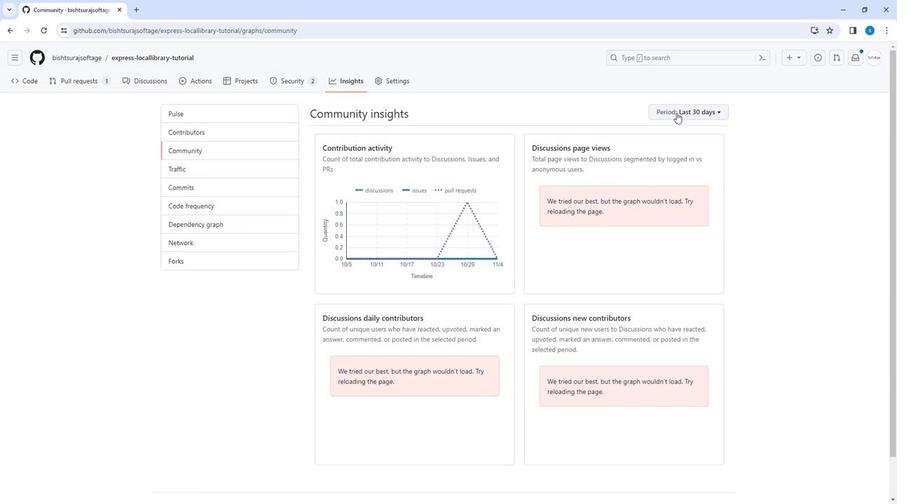 
Action: Mouse moved to (647, 162)
Screenshot: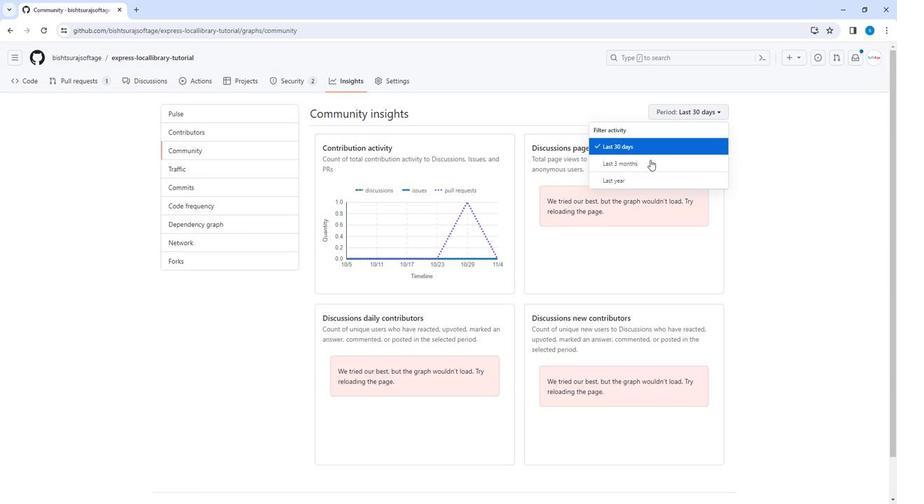 
Action: Mouse pressed left at (647, 162)
Screenshot: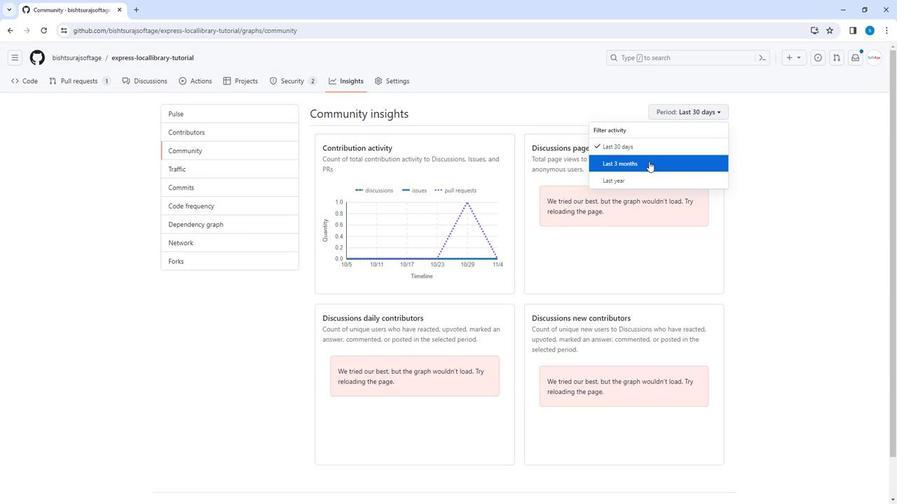 
Action: Mouse moved to (701, 111)
Screenshot: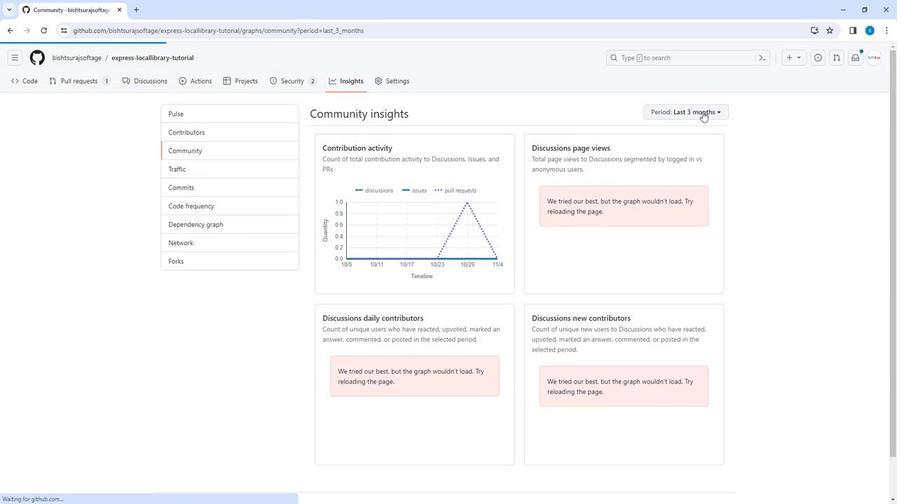 
Action: Mouse pressed left at (701, 111)
Screenshot: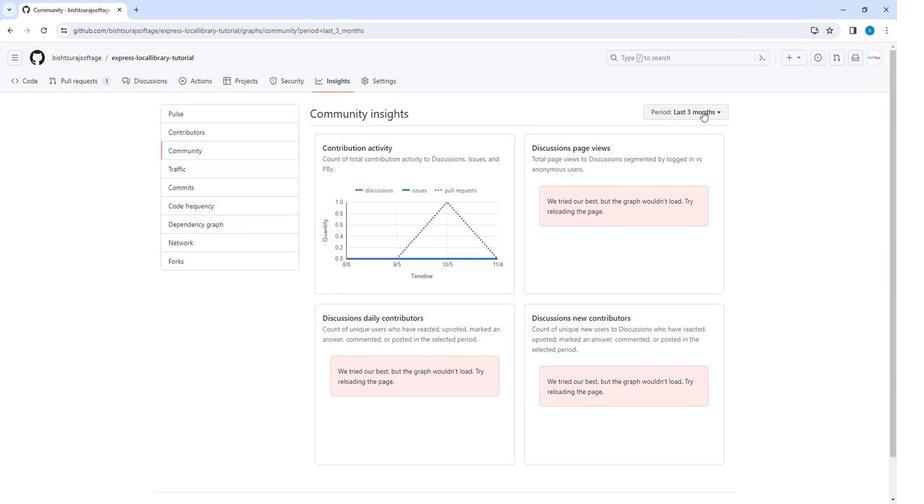 
Action: Mouse moved to (657, 185)
Screenshot: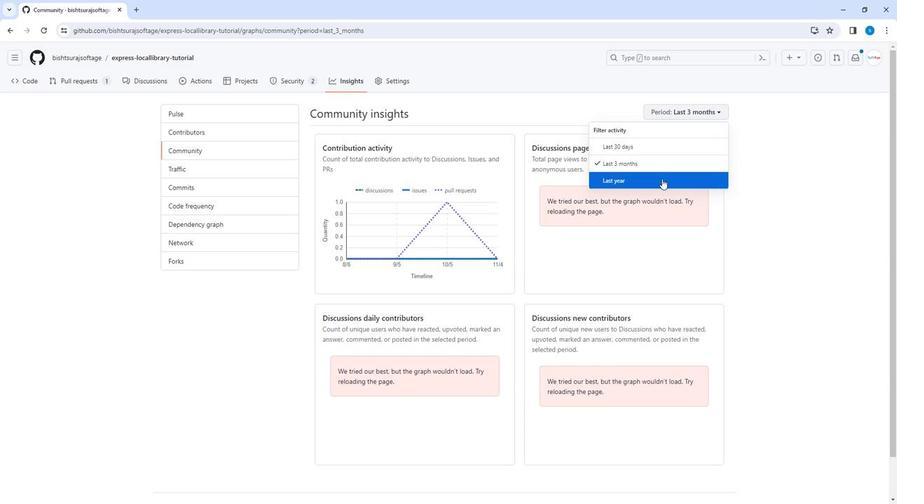
Action: Mouse pressed left at (657, 185)
Screenshot: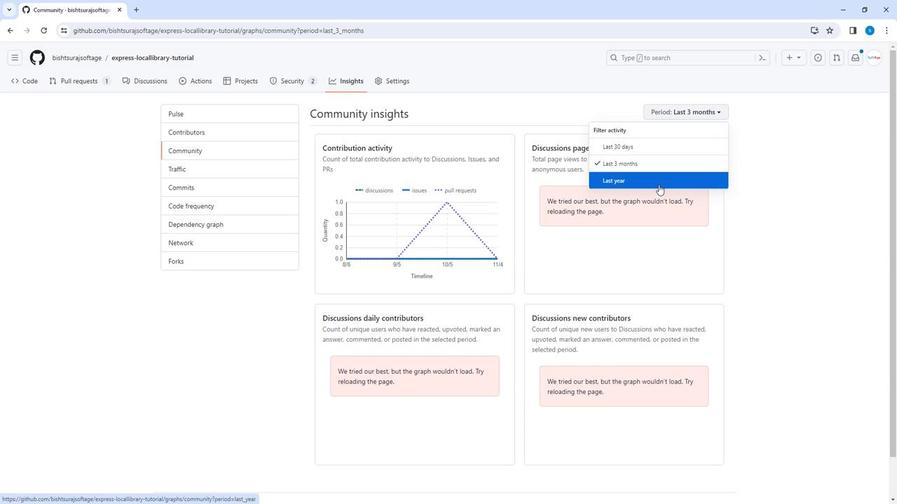 
Action: Mouse moved to (282, 176)
Screenshot: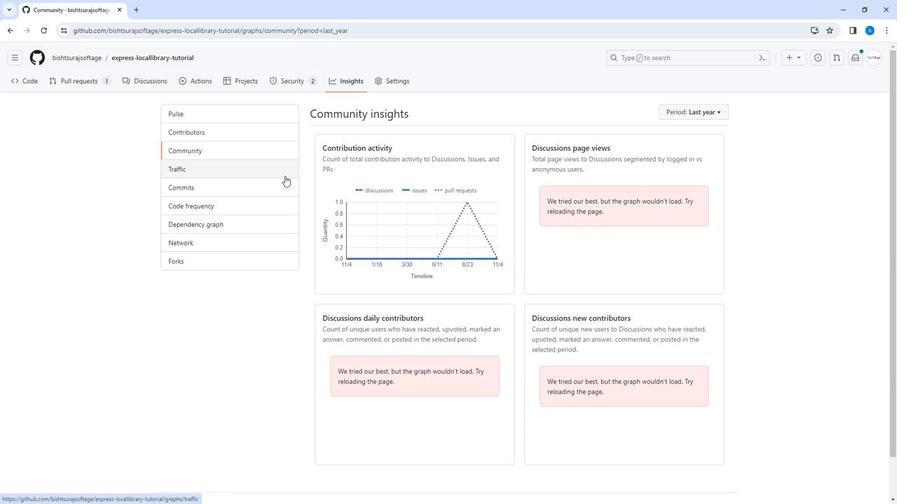 
Action: Mouse pressed left at (282, 176)
Screenshot: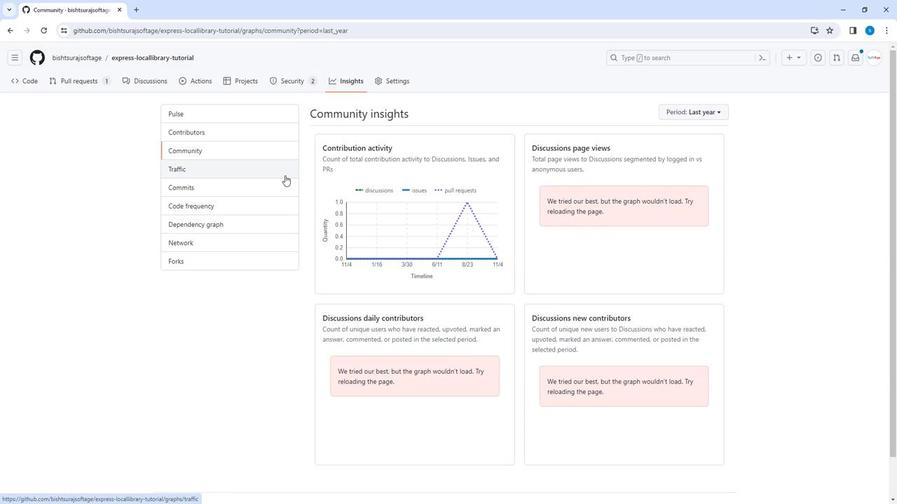 
Action: Mouse moved to (479, 361)
Screenshot: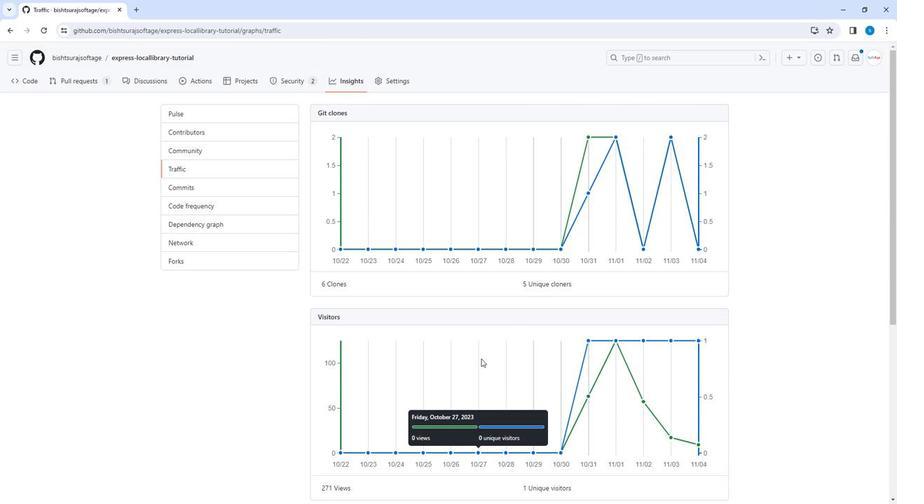 
Action: Mouse scrolled (479, 360) with delta (0, 0)
Screenshot: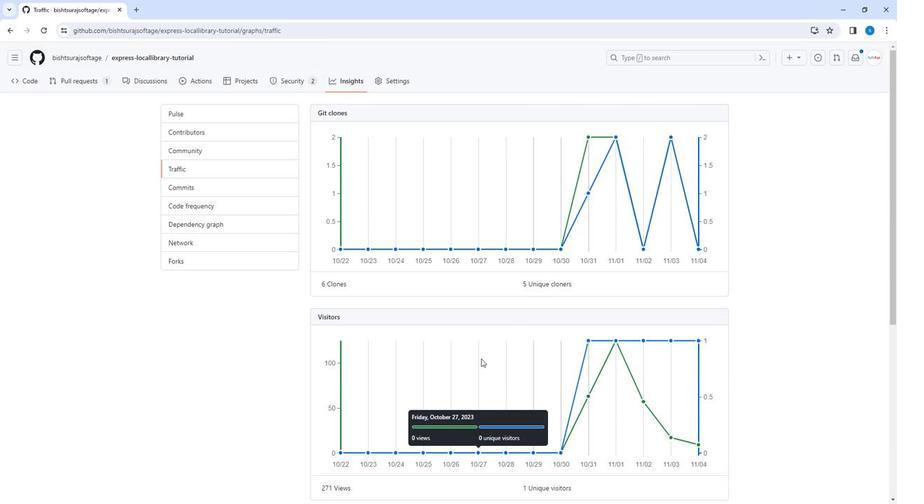 
Action: Mouse scrolled (479, 360) with delta (0, 0)
Screenshot: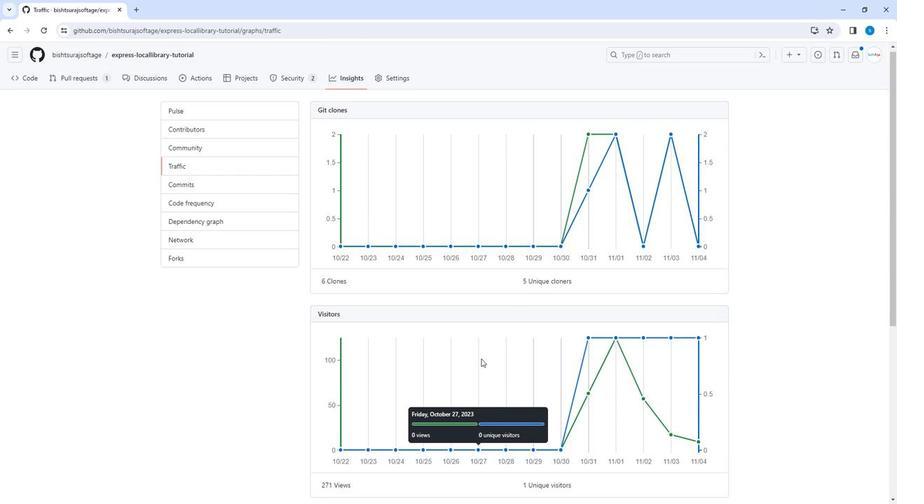 
Action: Mouse moved to (482, 359)
Screenshot: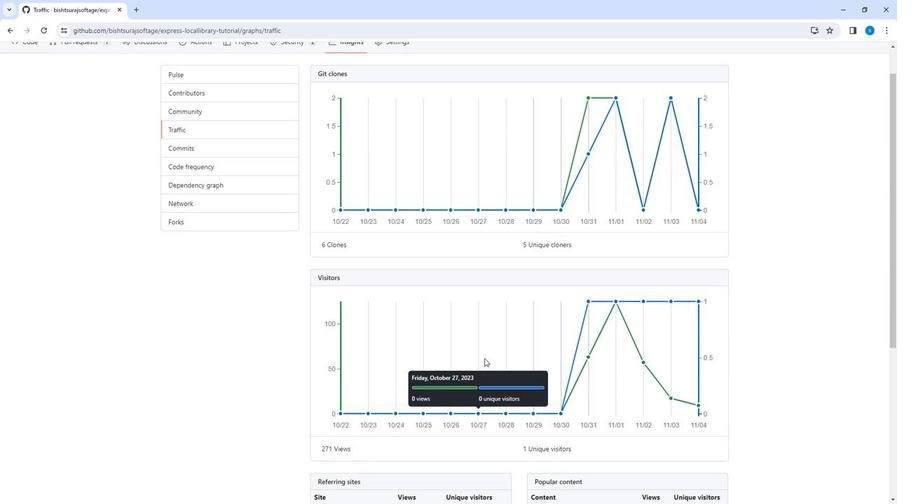 
Action: Mouse scrolled (482, 359) with delta (0, 0)
Screenshot: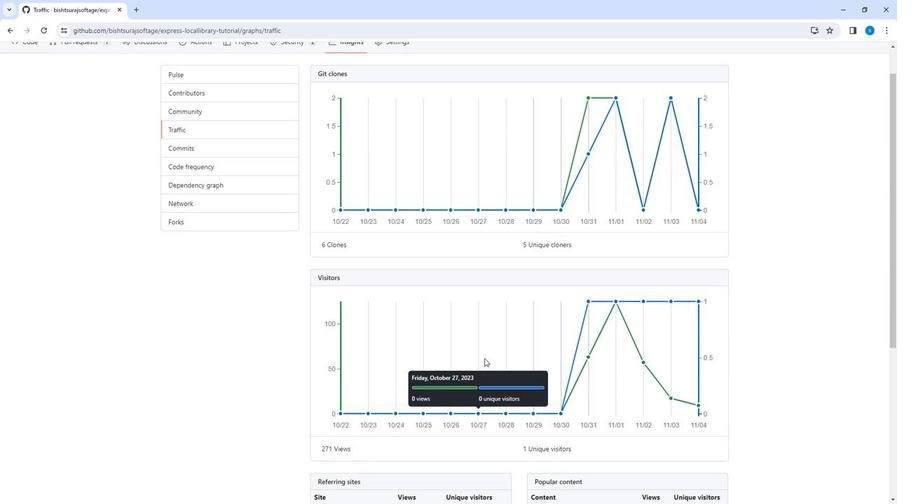 
Action: Mouse moved to (484, 357)
Screenshot: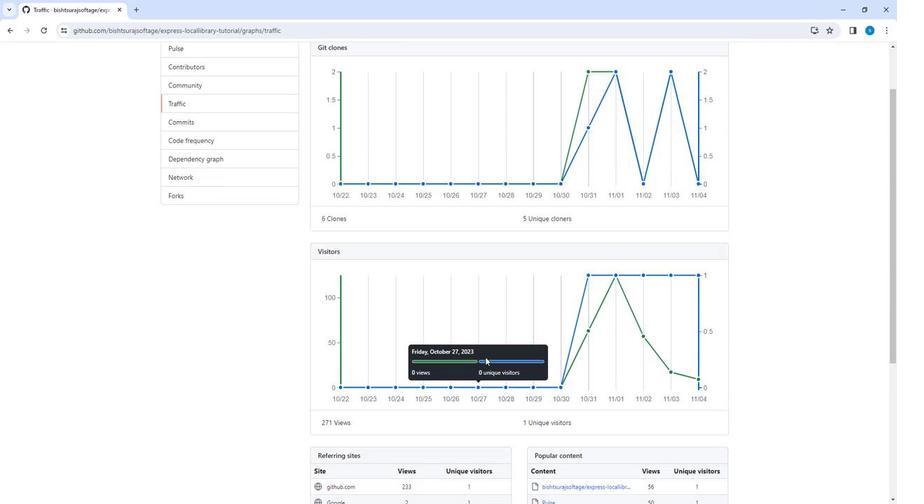 
Action: Mouse scrolled (484, 357) with delta (0, 0)
Screenshot: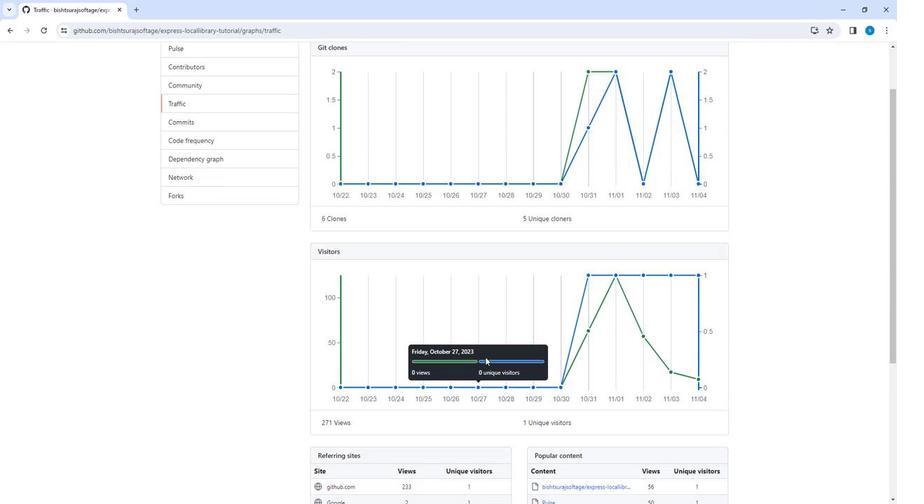 
Action: Mouse moved to (485, 355)
Screenshot: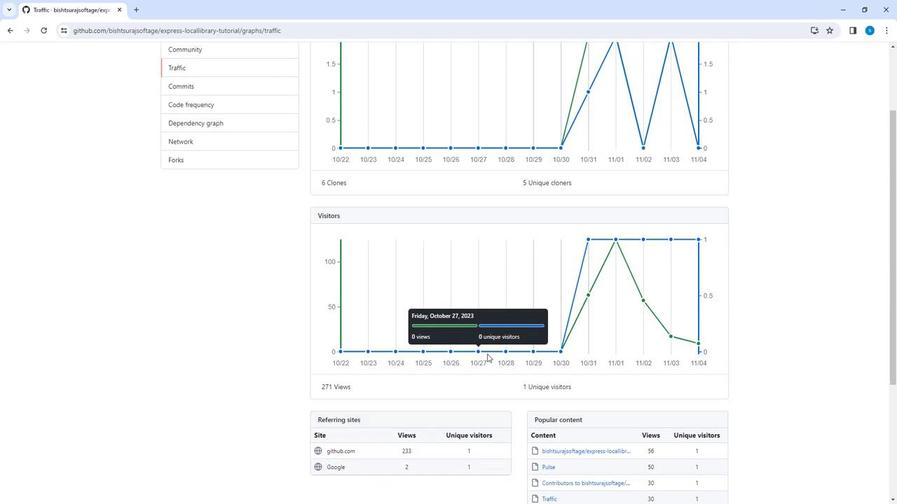 
Action: Mouse scrolled (485, 354) with delta (0, 0)
Screenshot: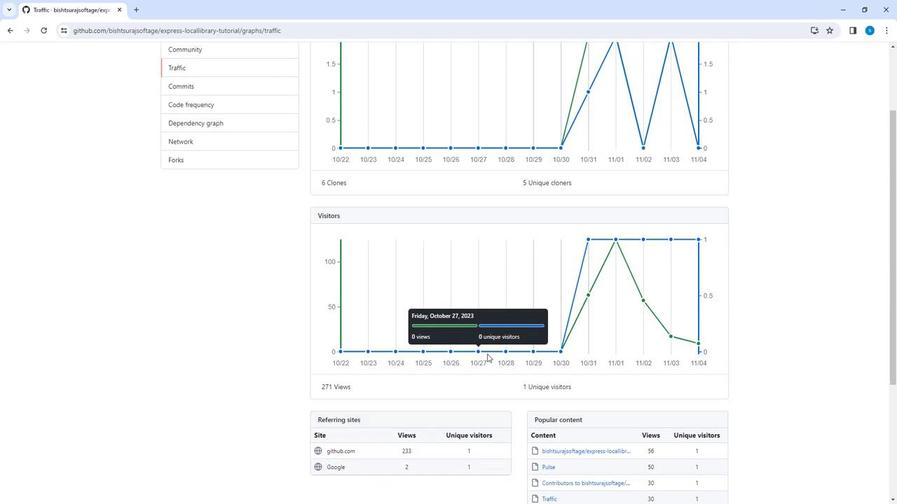 
Action: Mouse moved to (595, 318)
Screenshot: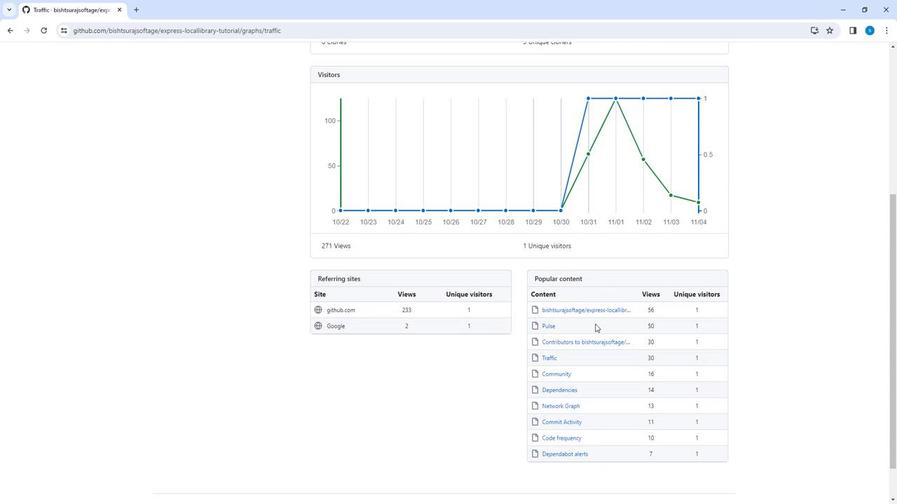 
Action: Mouse scrolled (595, 319) with delta (0, 0)
Screenshot: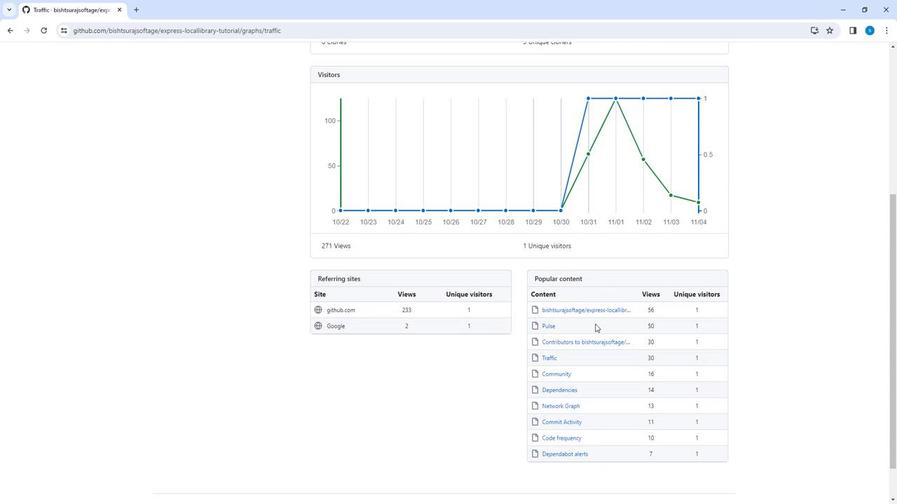 
Action: Mouse moved to (595, 318)
Screenshot: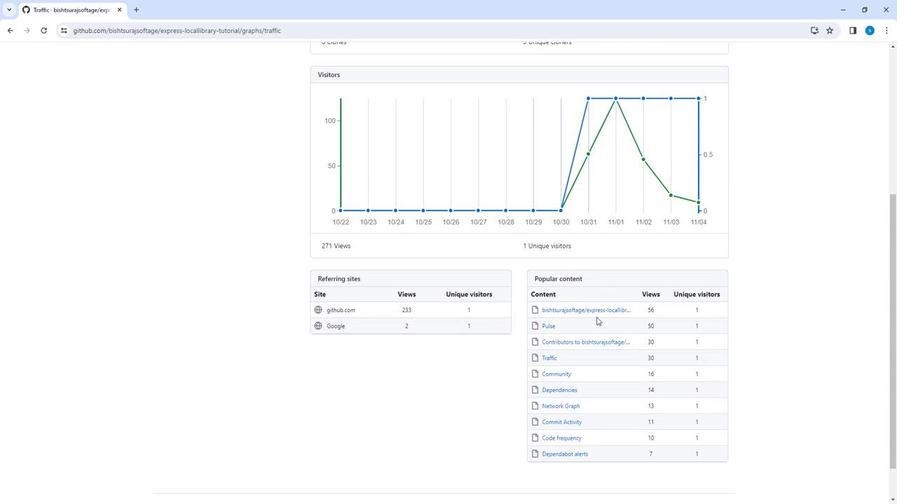 
Action: Mouse scrolled (595, 319) with delta (0, 0)
Screenshot: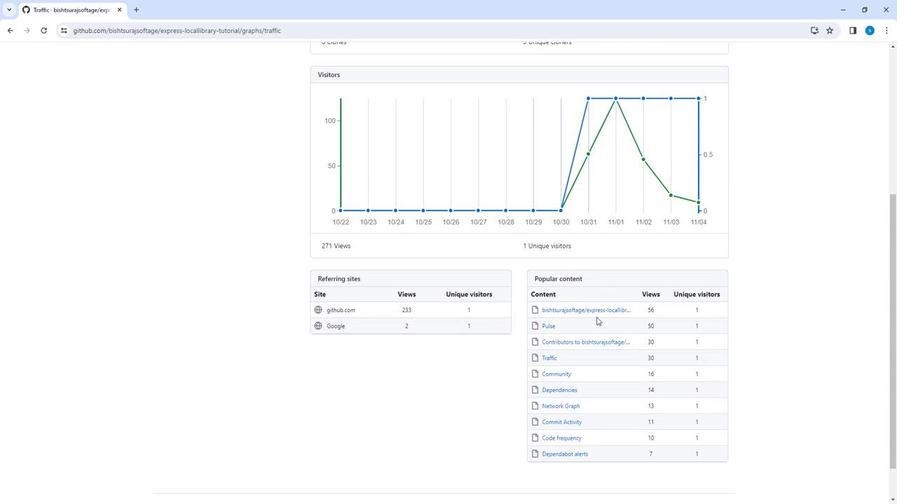 
Action: Mouse scrolled (595, 319) with delta (0, 0)
Screenshot: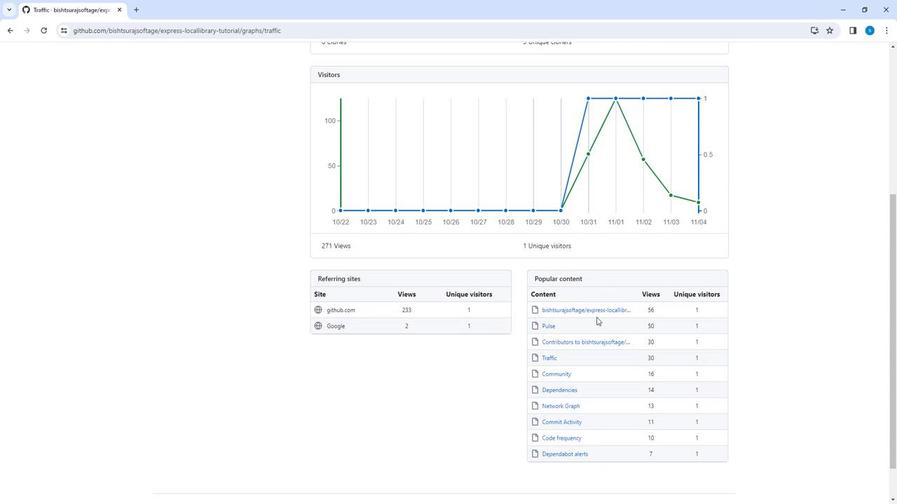 
Action: Mouse moved to (596, 312)
Screenshot: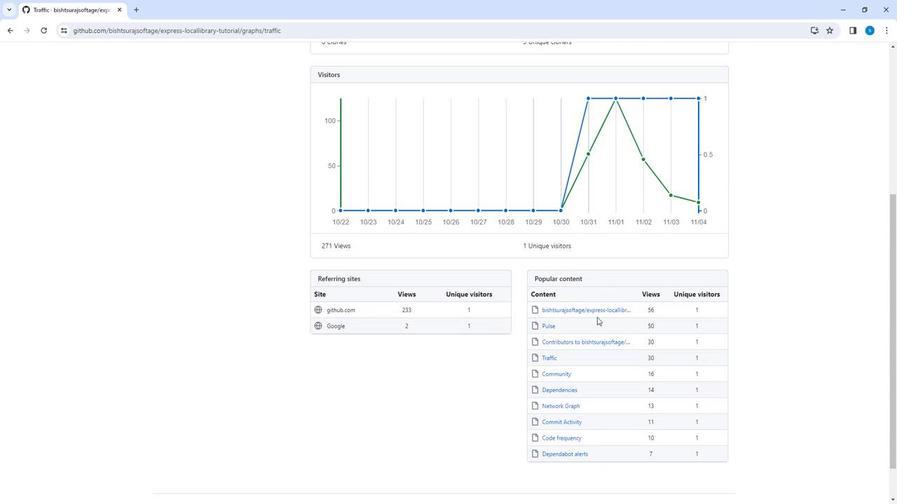 
Action: Mouse scrolled (596, 313) with delta (0, 0)
Screenshot: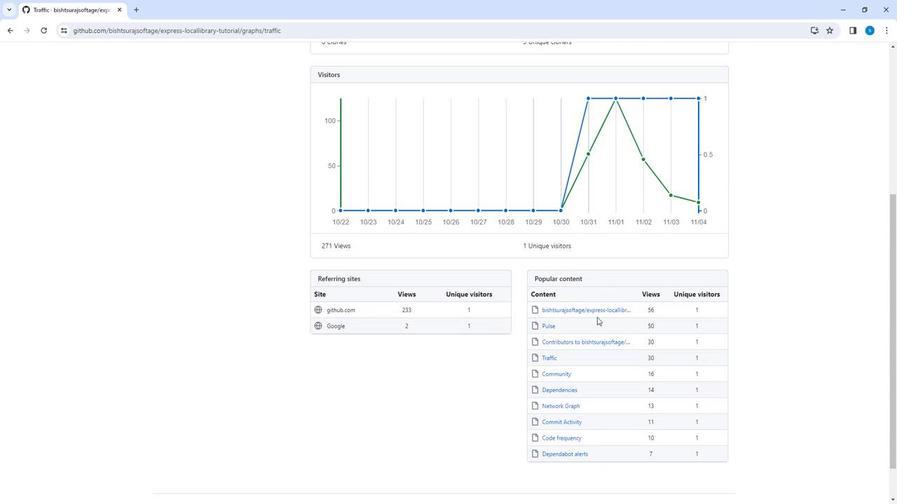 
Action: Mouse moved to (582, 265)
Screenshot: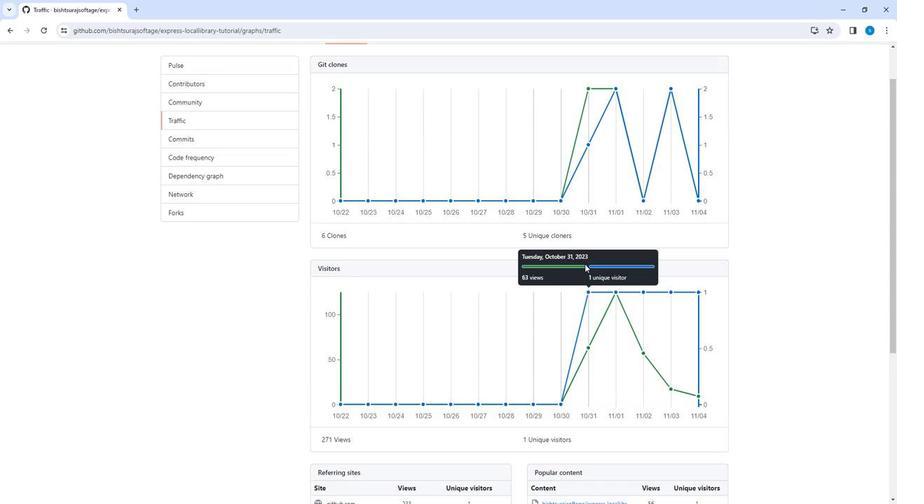 
Action: Mouse scrolled (582, 266) with delta (0, 0)
Screenshot: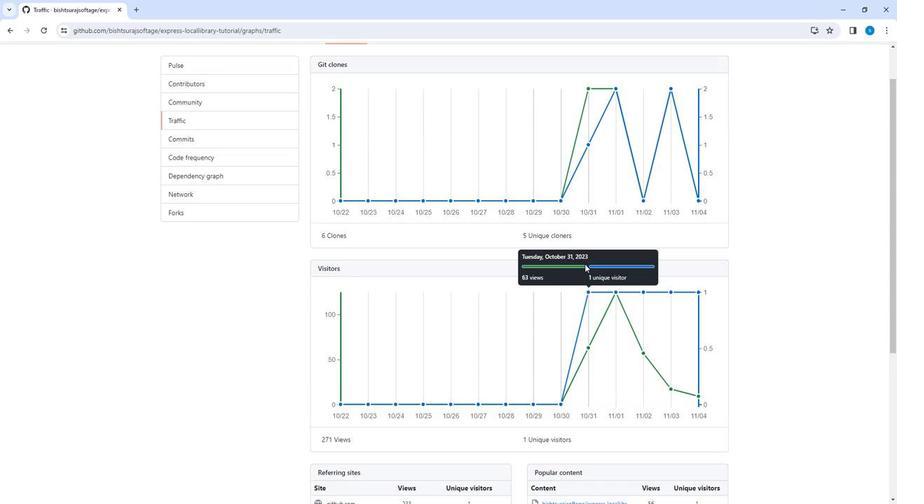 
Action: Mouse moved to (581, 265)
Screenshot: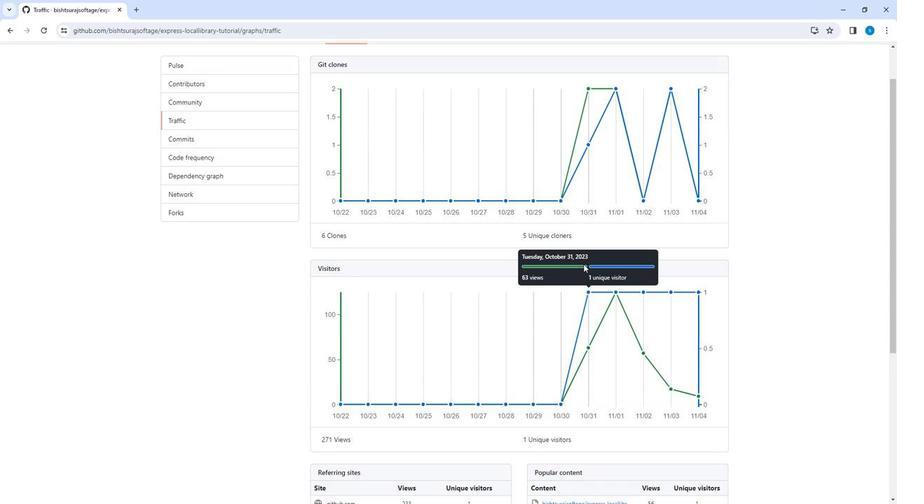 
Action: Mouse scrolled (581, 266) with delta (0, 0)
Screenshot: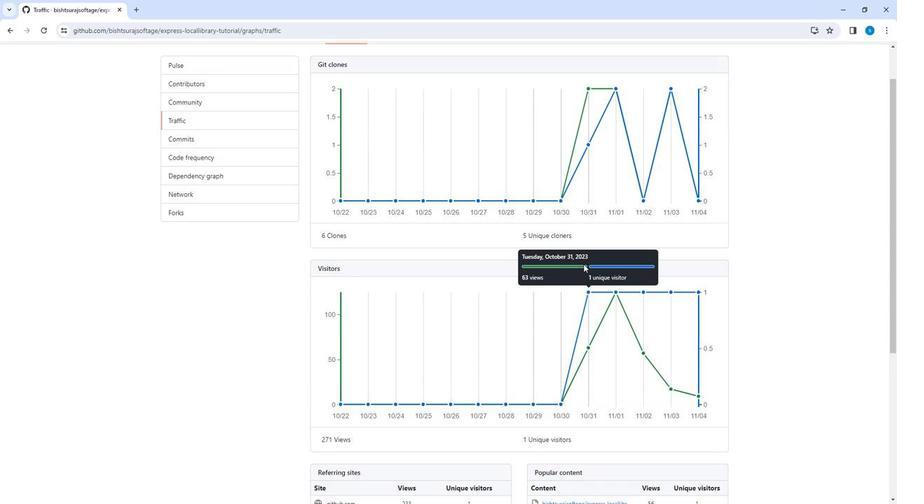 
Action: Mouse scrolled (581, 266) with delta (0, 0)
Screenshot: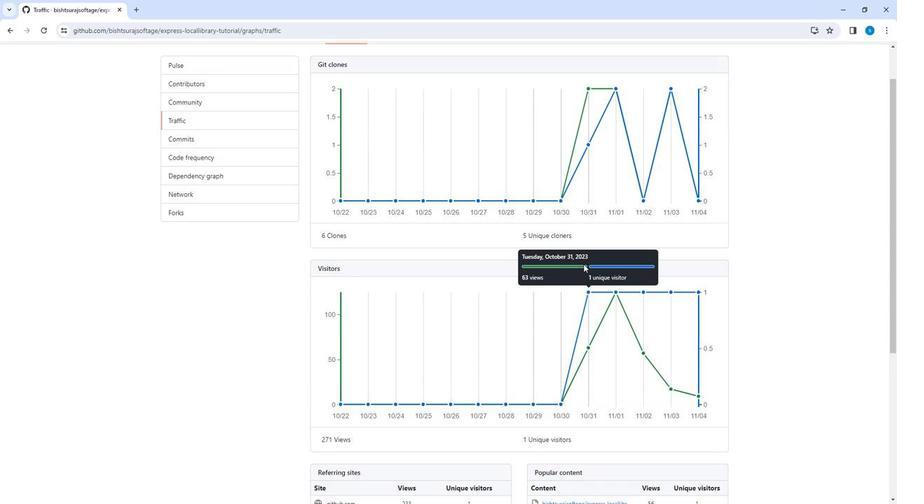 
Action: Mouse scrolled (581, 266) with delta (0, 0)
Screenshot: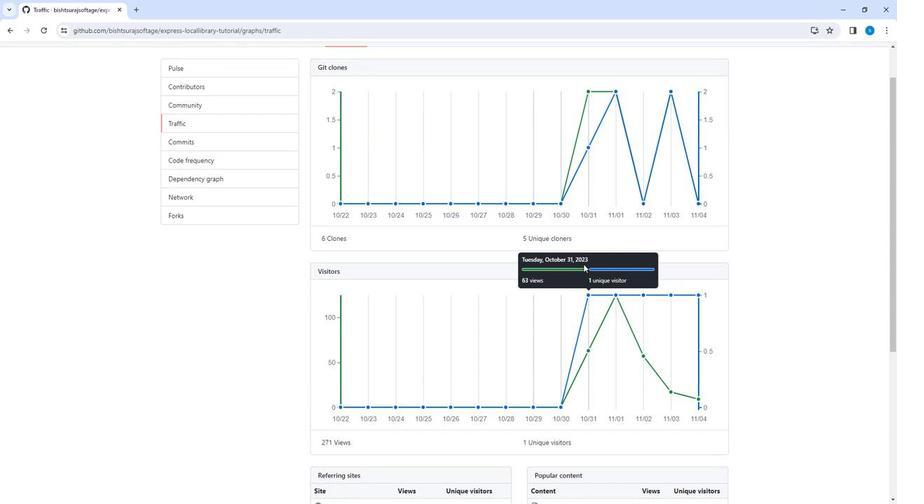 
Action: Mouse scrolled (581, 266) with delta (0, 0)
Screenshot: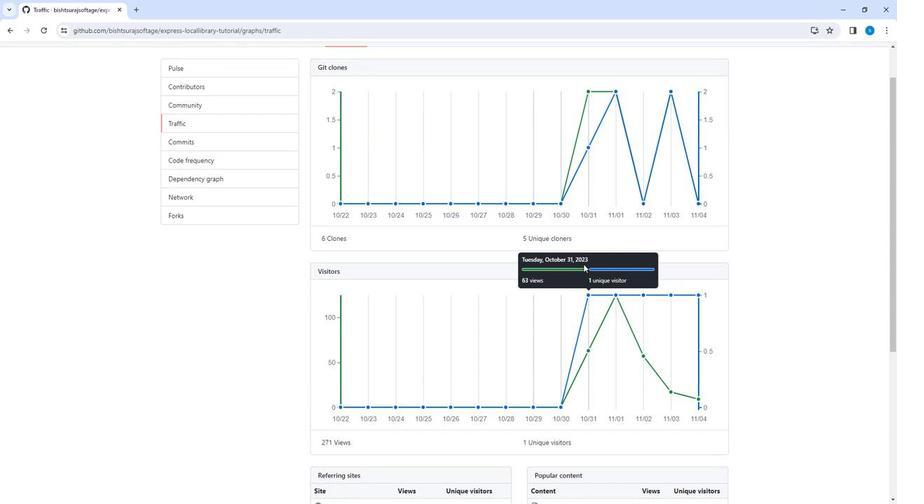 
Action: Mouse moved to (194, 236)
Screenshot: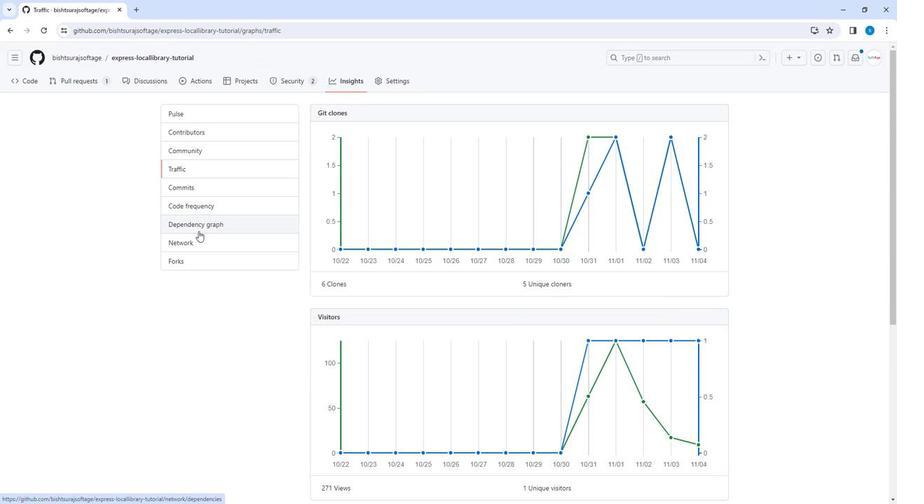 
Action: Mouse pressed left at (194, 236)
Screenshot: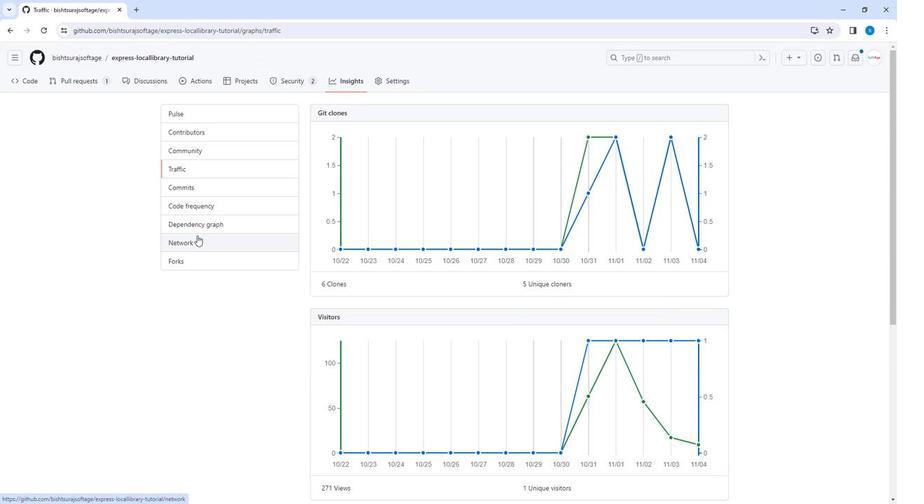 
Action: Mouse moved to (547, 292)
Screenshot: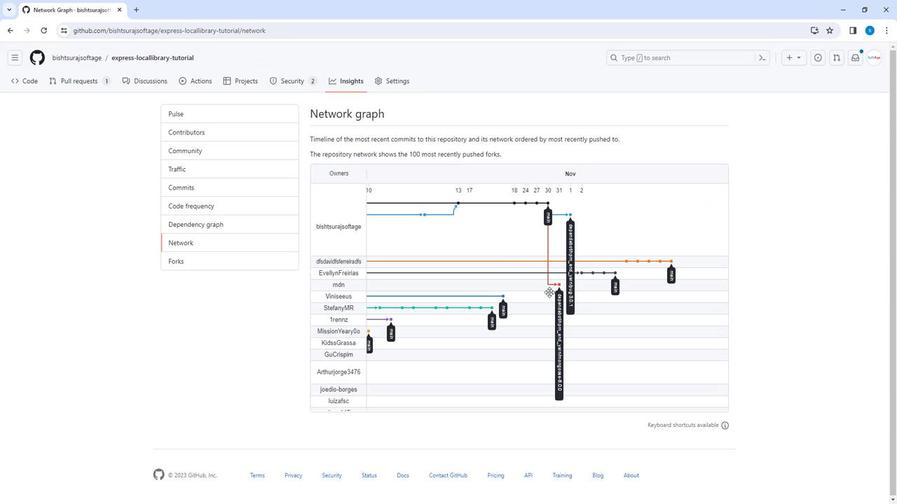 
Action: Mouse scrolled (547, 291) with delta (0, 0)
Screenshot: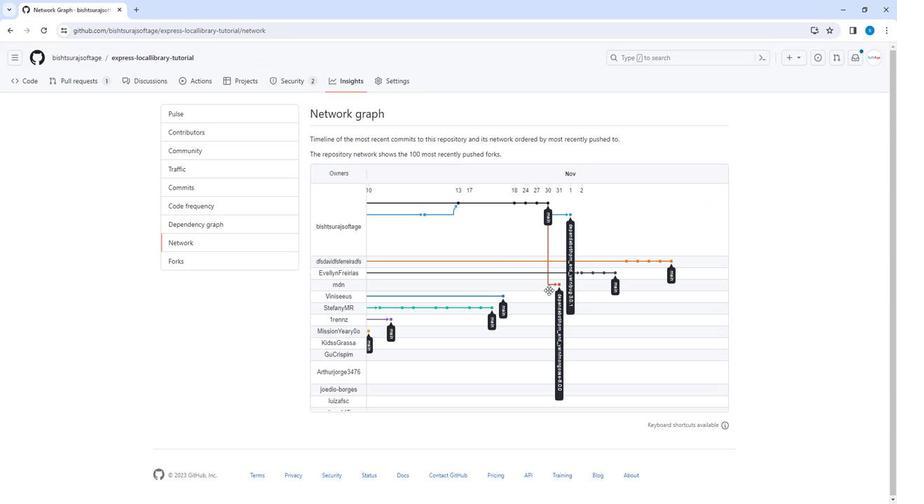 
Action: Mouse scrolled (547, 291) with delta (0, 0)
Screenshot: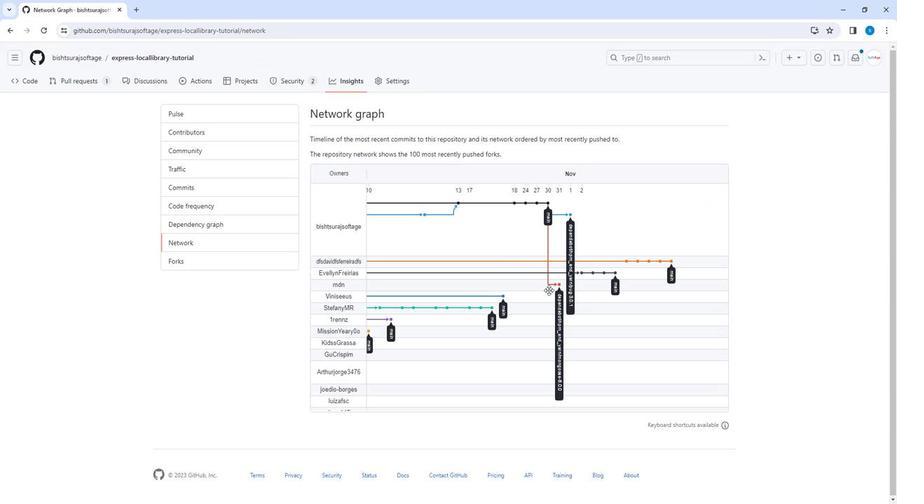 
Action: Mouse scrolled (547, 291) with delta (0, 0)
Screenshot: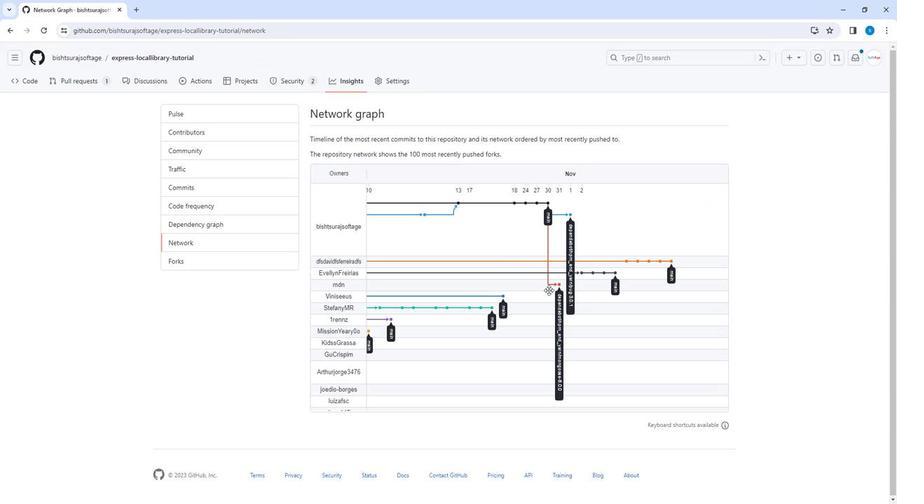 
Action: Mouse scrolled (547, 292) with delta (0, 0)
Screenshot: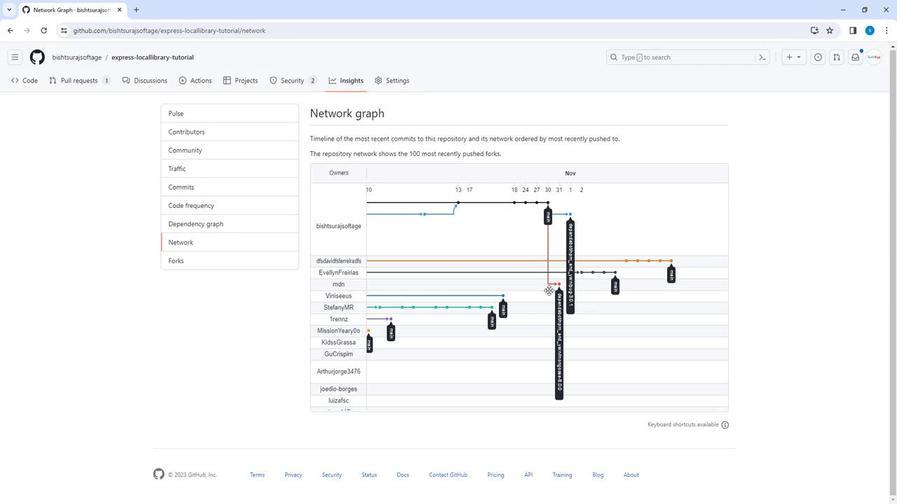 
Action: Mouse scrolled (547, 292) with delta (0, 0)
Screenshot: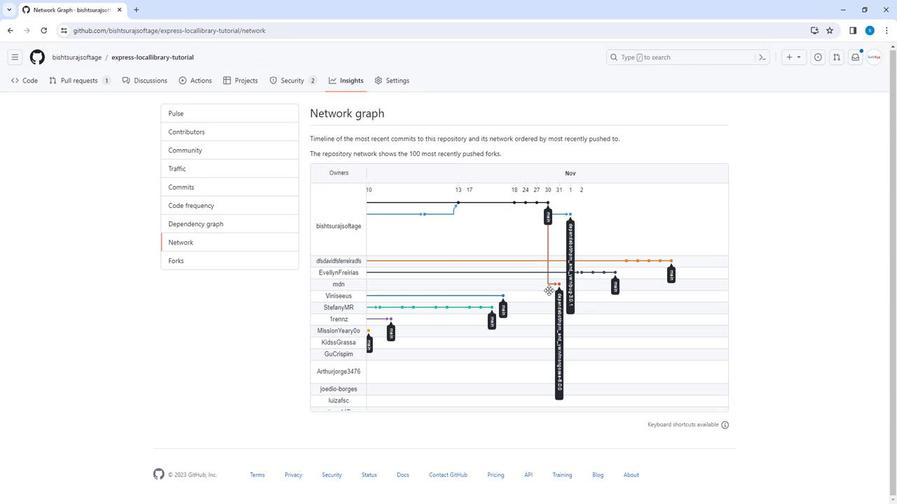 
Action: Mouse scrolled (547, 292) with delta (0, 0)
Screenshot: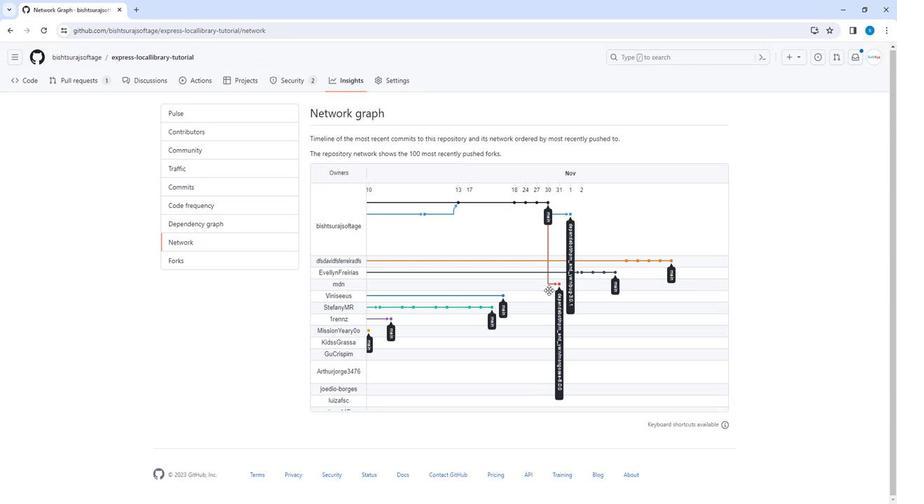 
Action: Mouse scrolled (547, 292) with delta (0, 0)
Screenshot: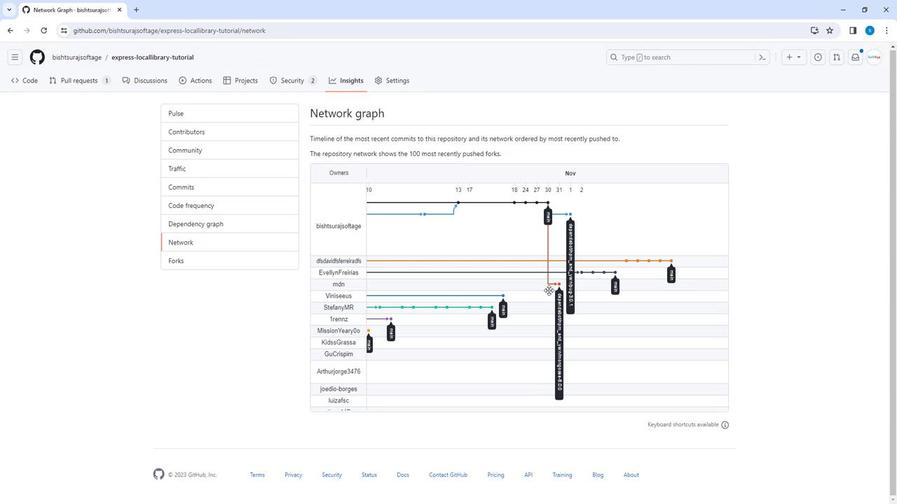 
Action: Mouse moved to (200, 170)
Screenshot: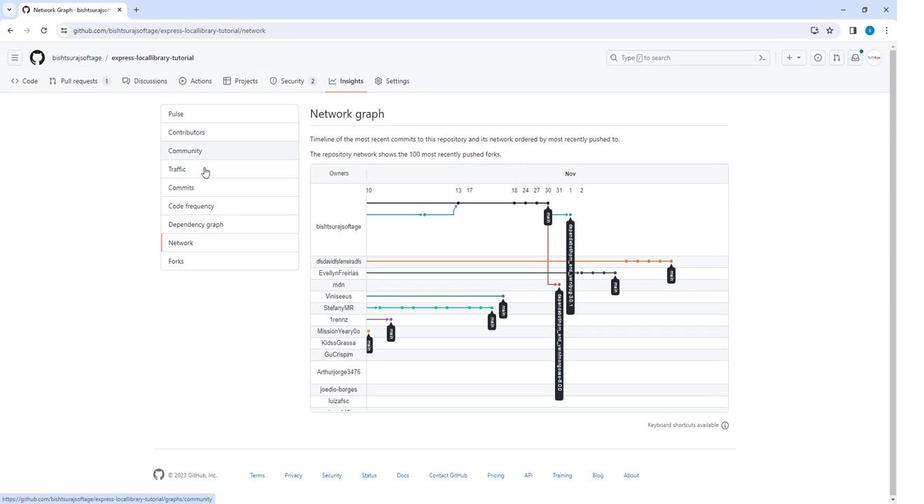 
Action: Mouse pressed left at (200, 170)
Screenshot: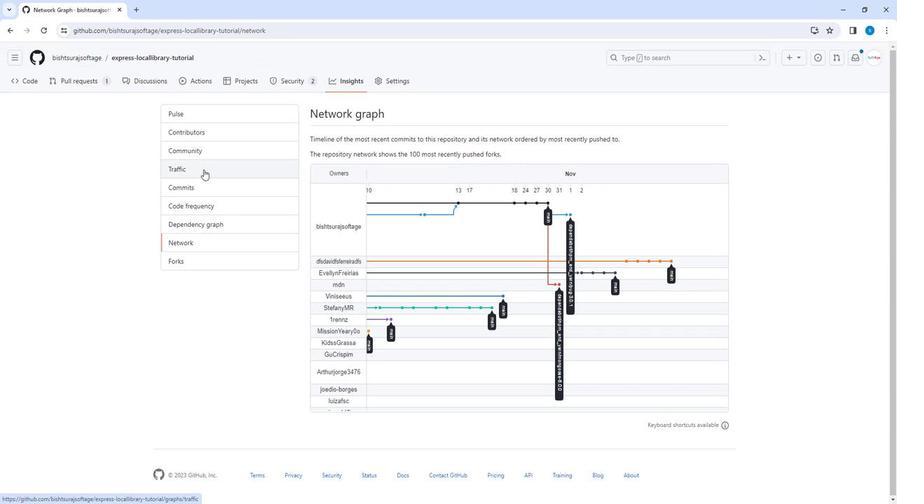 
Action: Mouse moved to (504, 337)
Screenshot: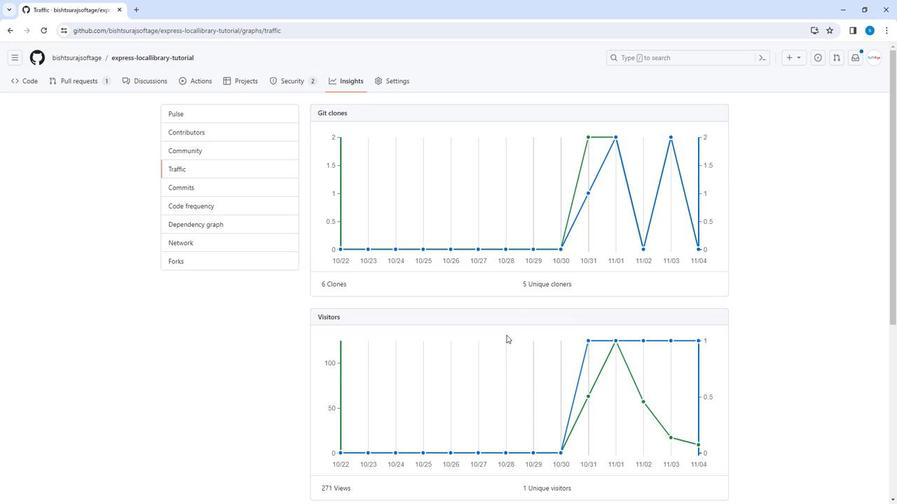
